 Task: Use GitHub's "Issues" to report and discuss project bugs.
Action: Mouse moved to (845, 52)
Screenshot: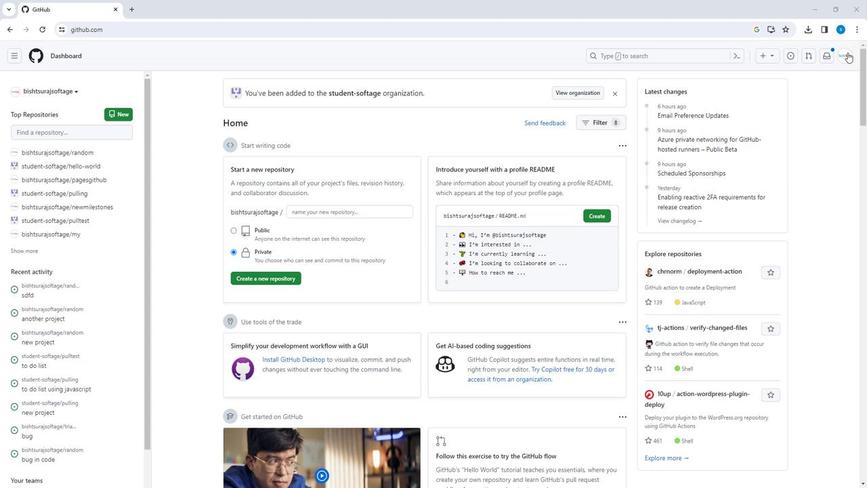 
Action: Mouse pressed left at (845, 52)
Screenshot: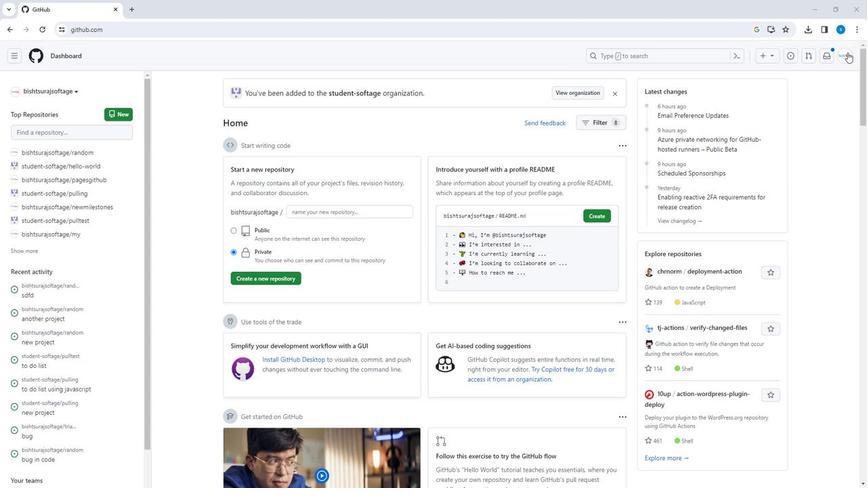 
Action: Mouse moved to (788, 126)
Screenshot: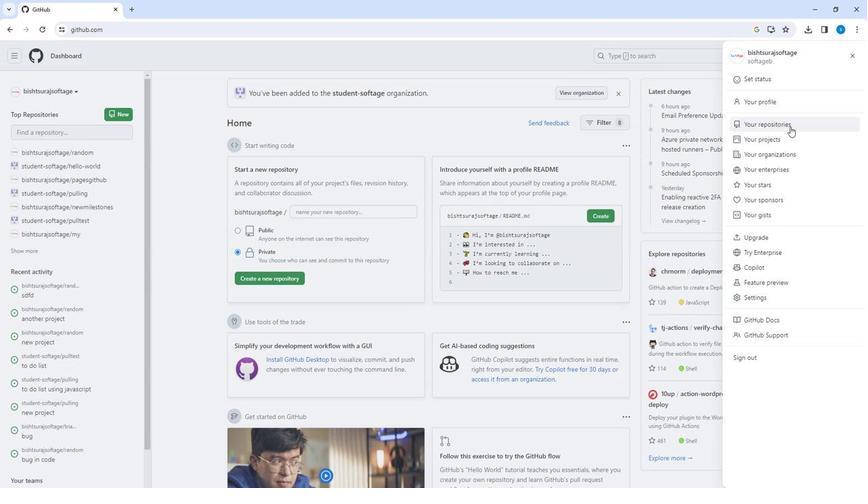
Action: Mouse pressed left at (788, 126)
Screenshot: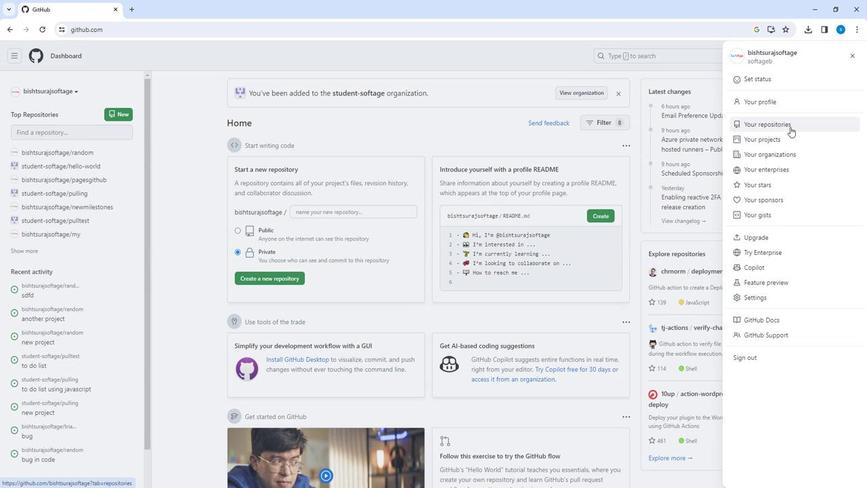 
Action: Mouse moved to (315, 310)
Screenshot: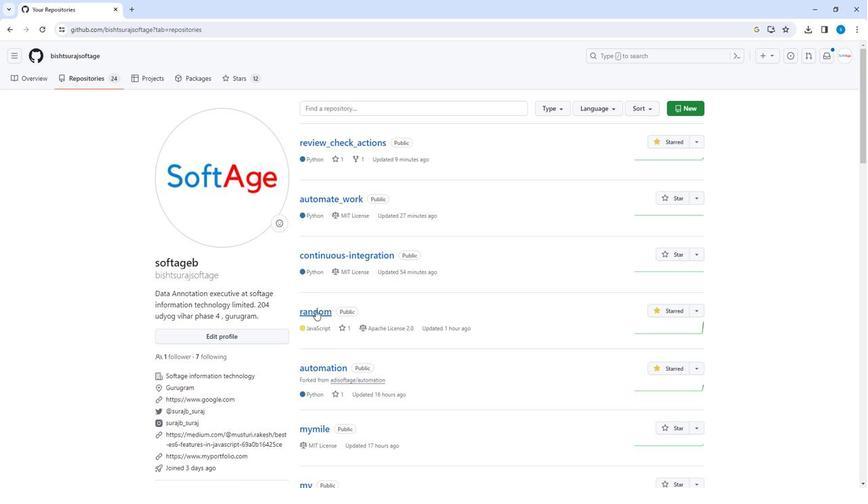 
Action: Mouse pressed left at (315, 310)
Screenshot: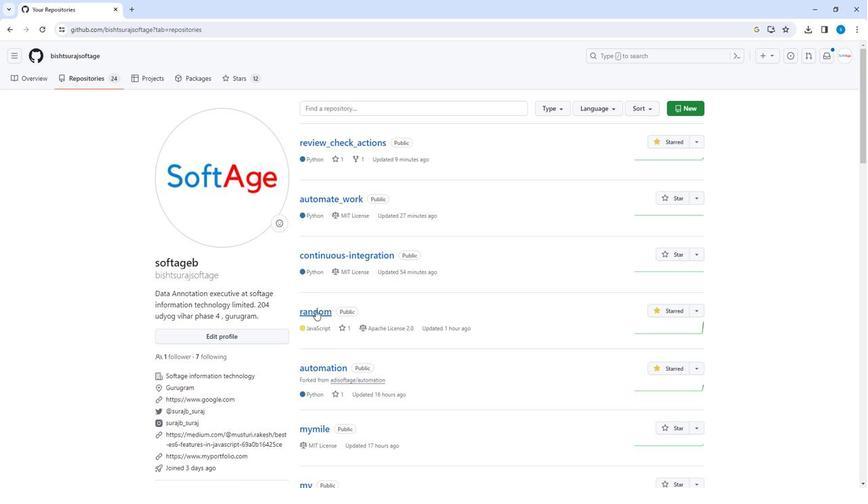 
Action: Mouse moved to (72, 79)
Screenshot: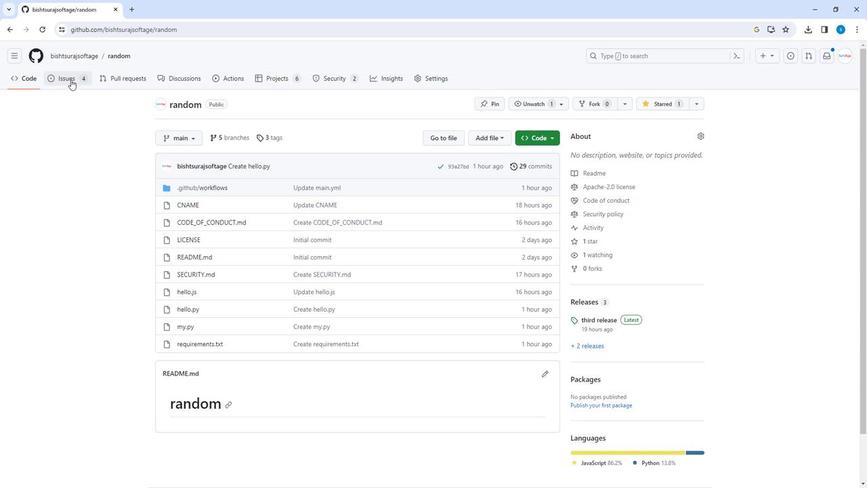 
Action: Mouse pressed left at (72, 79)
Screenshot: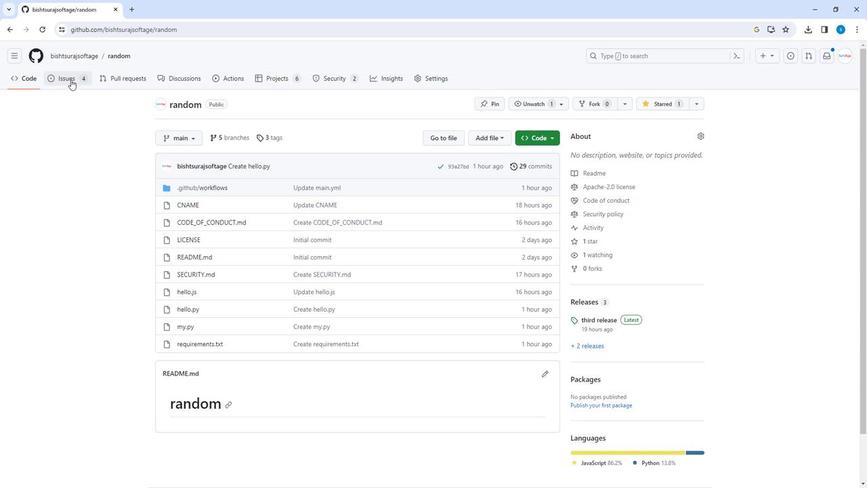 
Action: Mouse moved to (690, 168)
Screenshot: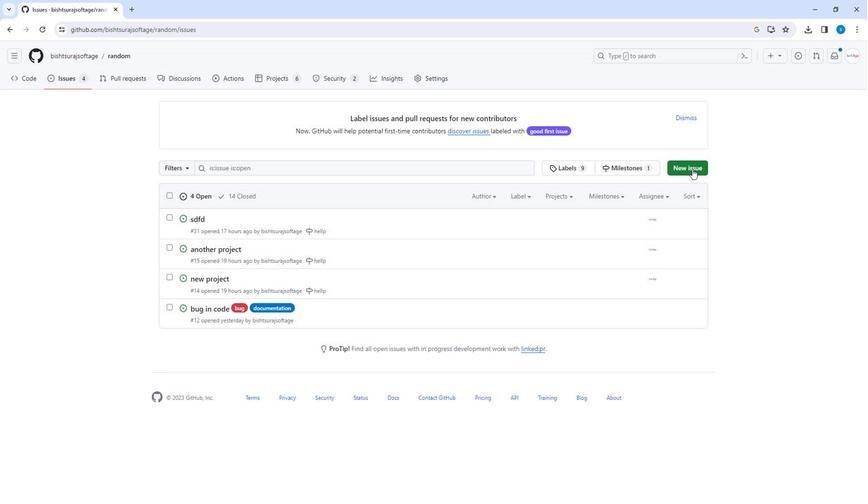 
Action: Mouse pressed left at (690, 168)
Screenshot: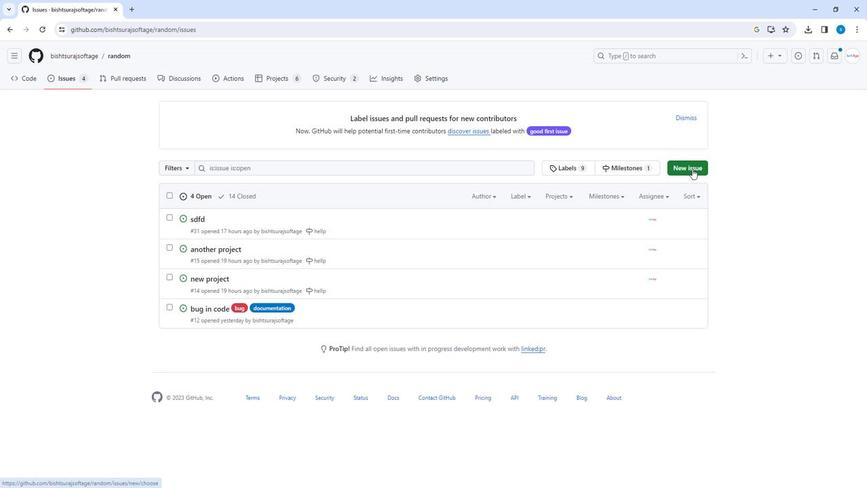 
Action: Mouse moved to (282, 207)
Screenshot: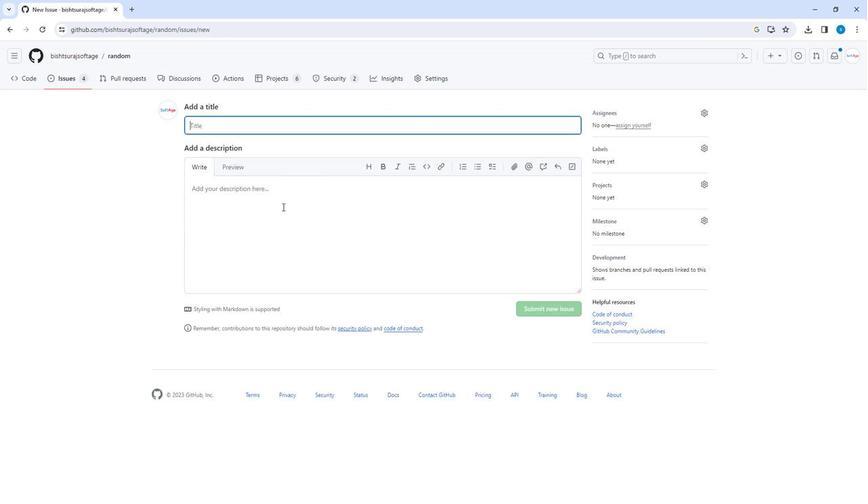 
Action: Key pressed javascript<Key.space>synra<Key.backspace><Key.backspace>taz<Key.backspace>x<Key.space>bug
Screenshot: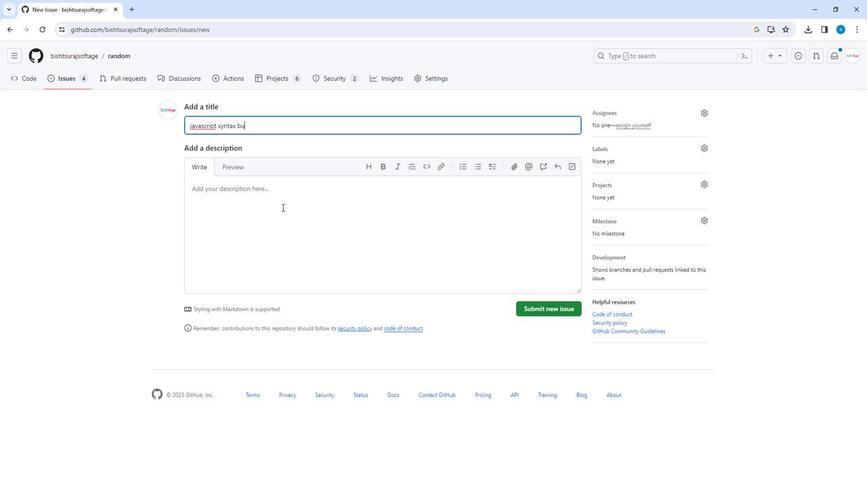 
Action: Mouse pressed left at (282, 207)
Screenshot: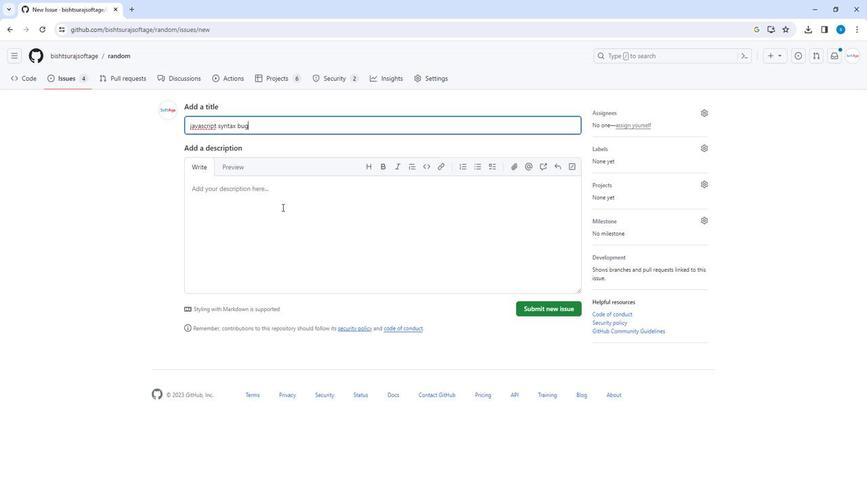
Action: Key pressed <Key.shift_r>There<Key.space>is<Key.space>a<Key.space>bu<Key.backspace><Key.backspace>e<Key.backspace>syntax<Key.space>error<Key.space>on<Key.space>line<Key.space>7<Key.space>of<Key.space>main<Key.space>app.js<Key.space>file<Key.space>t<Key.backspace>and<Key.space>there<Key.space>is<Key.space>also<Key.space>a<Key.space><Key.space><Key.backspace><Key.backspace><Key.backspace>unc<Key.backspace>nes<Key.backspace>cessary<Key.space>code<Key.space>ag<Key.backspace>fe<Key.backspace>rer<Key.backspace><Key.backspace><Key.backspace>ter<Key.space>line<Key.space>12.<Key.enter>
Screenshot: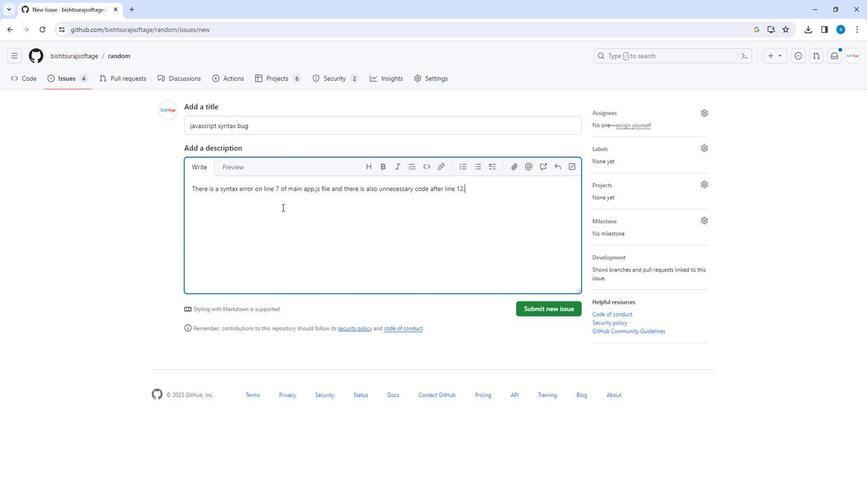 
Action: Mouse moved to (703, 150)
Screenshot: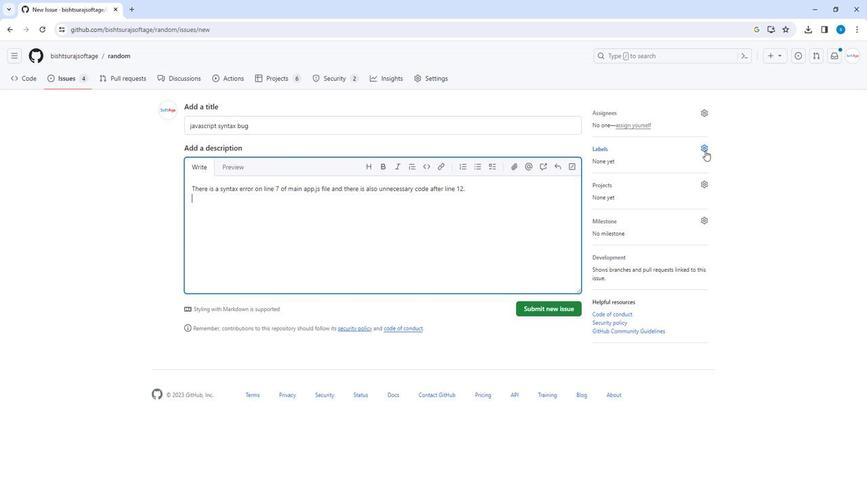 
Action: Mouse pressed left at (703, 150)
Screenshot: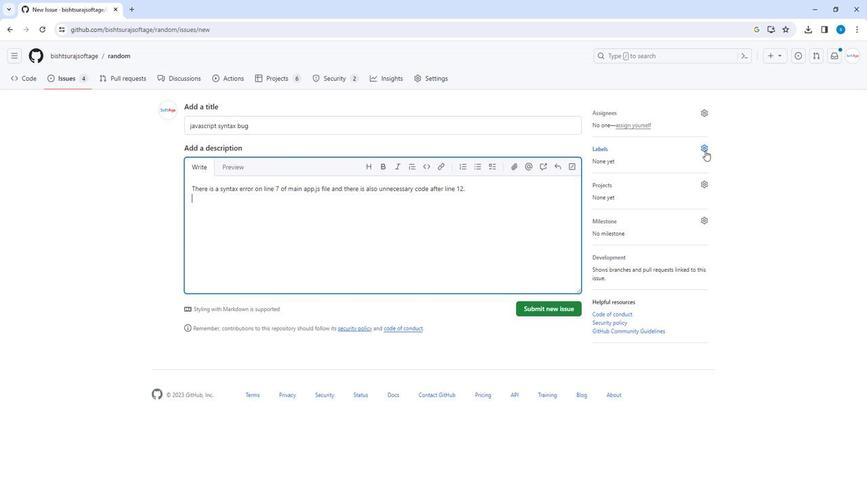 
Action: Mouse moved to (629, 202)
Screenshot: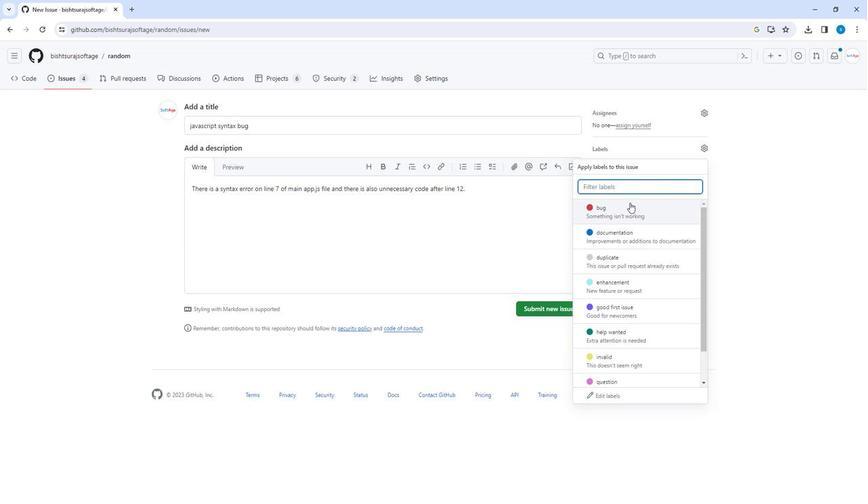 
Action: Mouse pressed left at (629, 202)
Screenshot: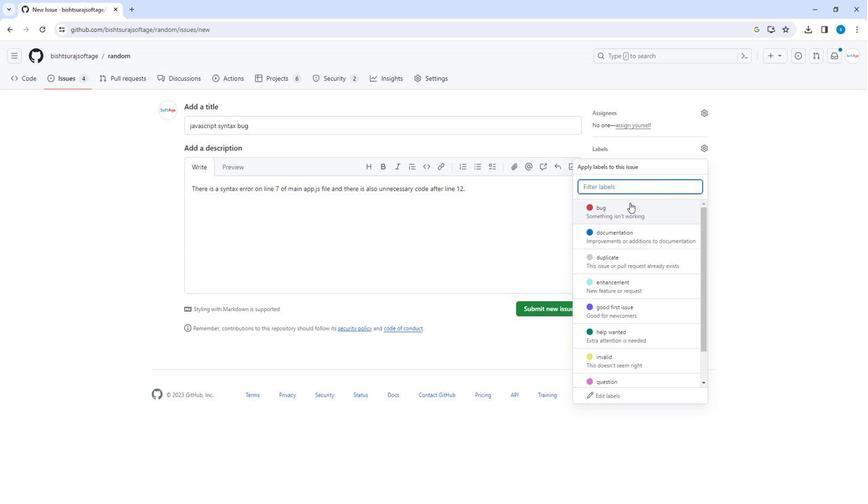 
Action: Mouse moved to (618, 260)
Screenshot: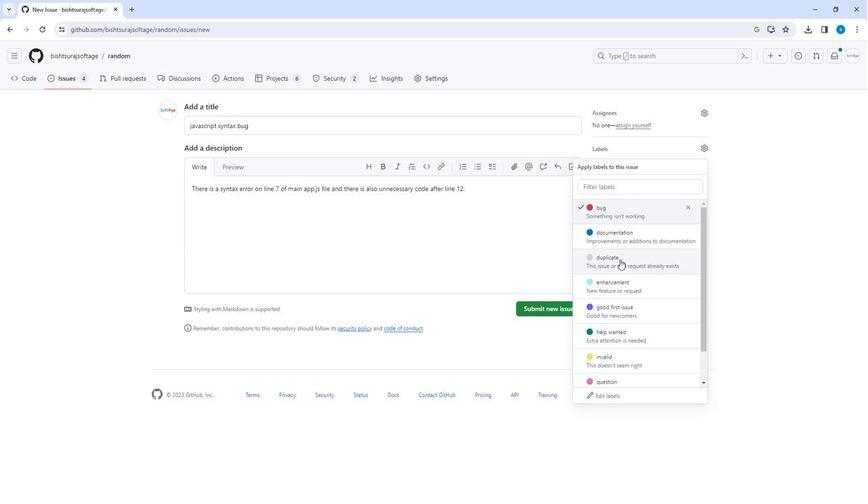 
Action: Mouse pressed left at (618, 260)
Screenshot: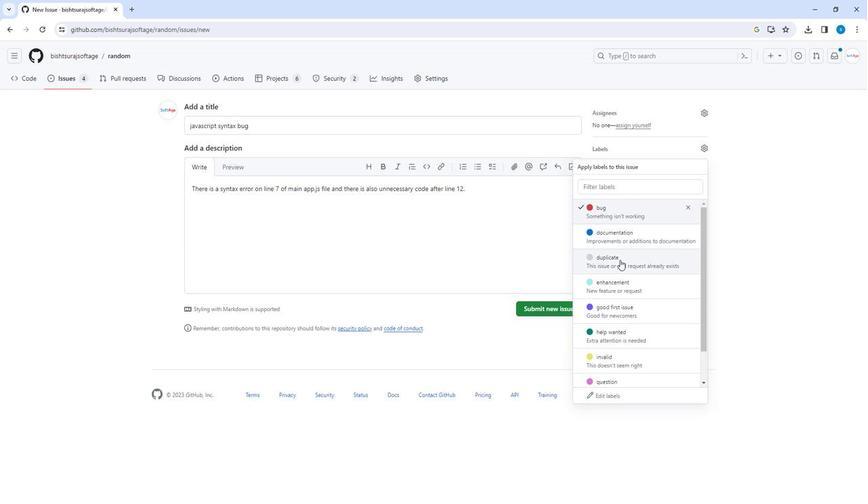 
Action: Mouse moved to (527, 243)
Screenshot: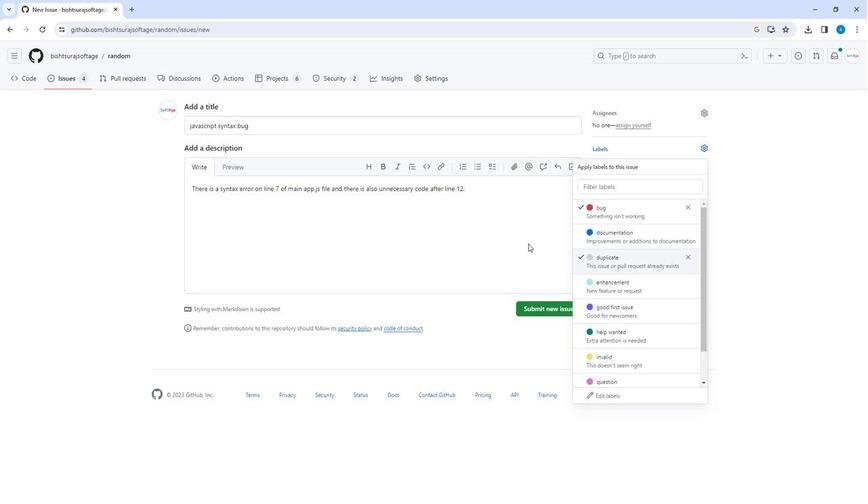 
Action: Mouse pressed left at (527, 243)
Screenshot: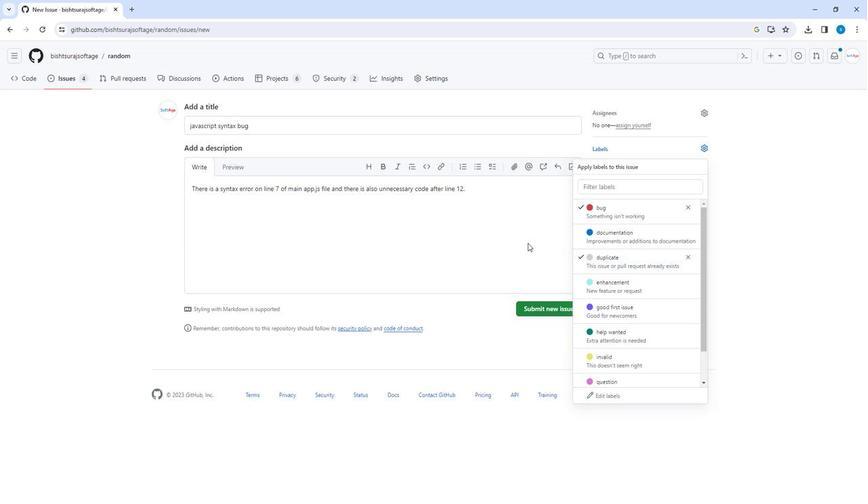 
Action: Mouse moved to (699, 225)
Screenshot: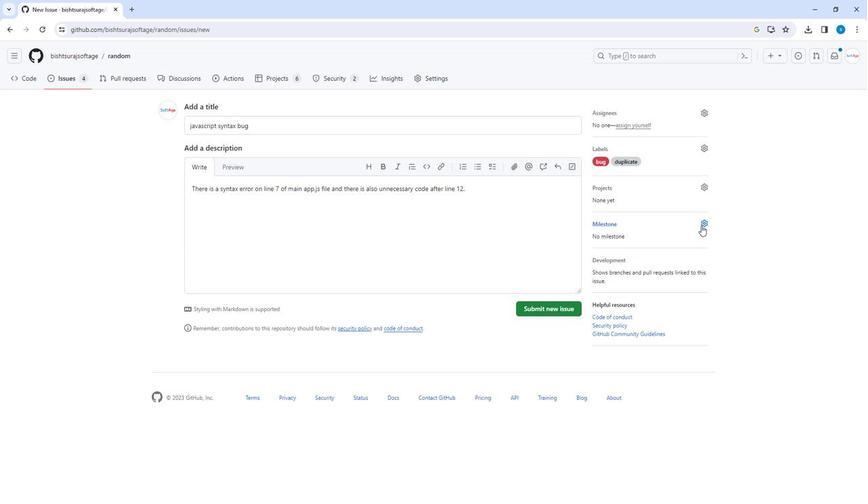 
Action: Mouse pressed left at (699, 225)
Screenshot: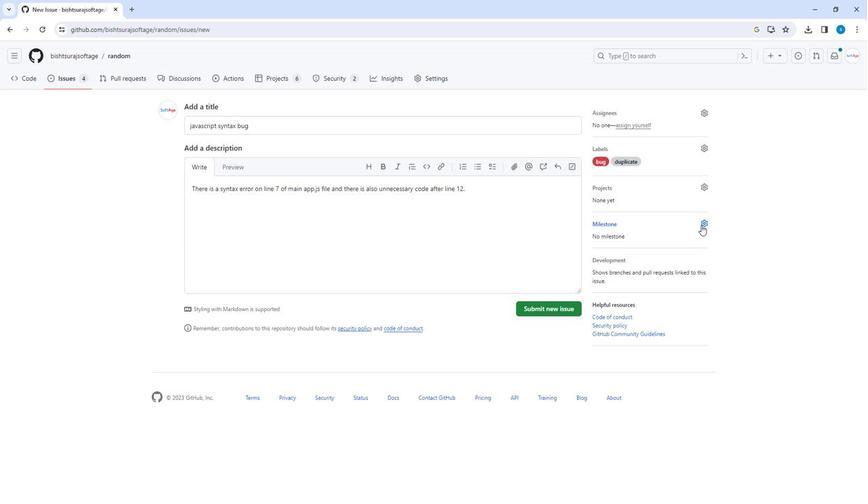 
Action: Mouse moved to (597, 295)
Screenshot: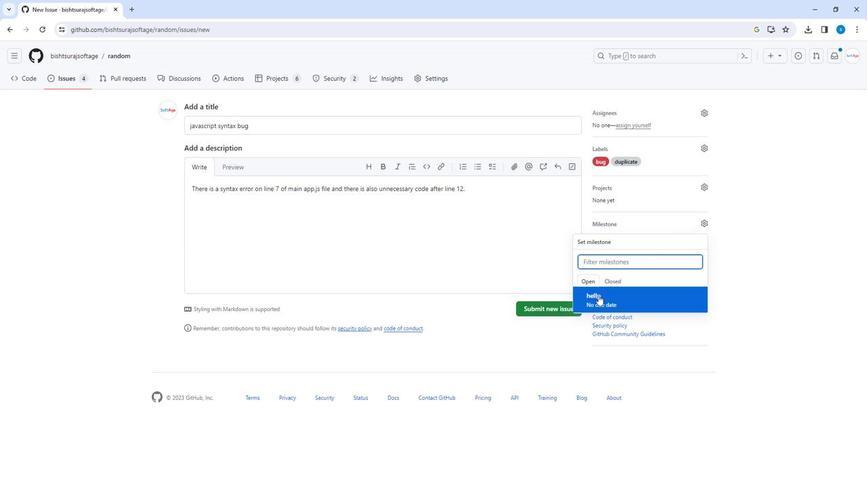 
Action: Mouse pressed left at (597, 295)
Screenshot: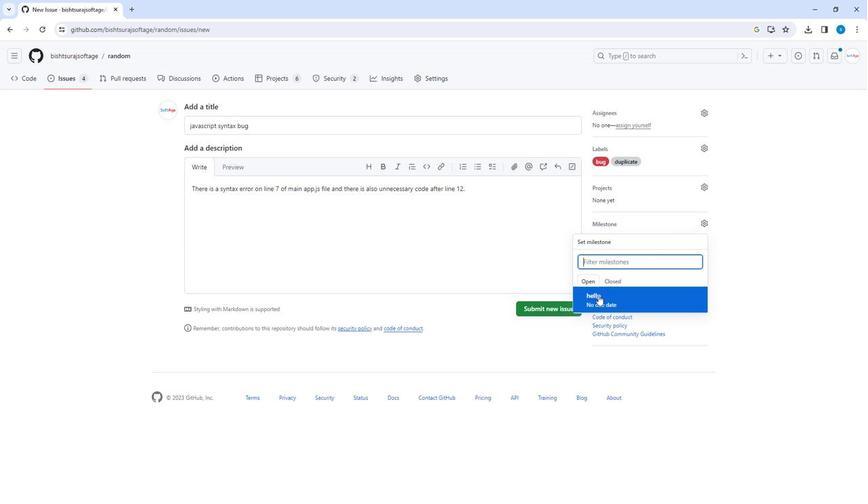 
Action: Mouse moved to (702, 185)
Screenshot: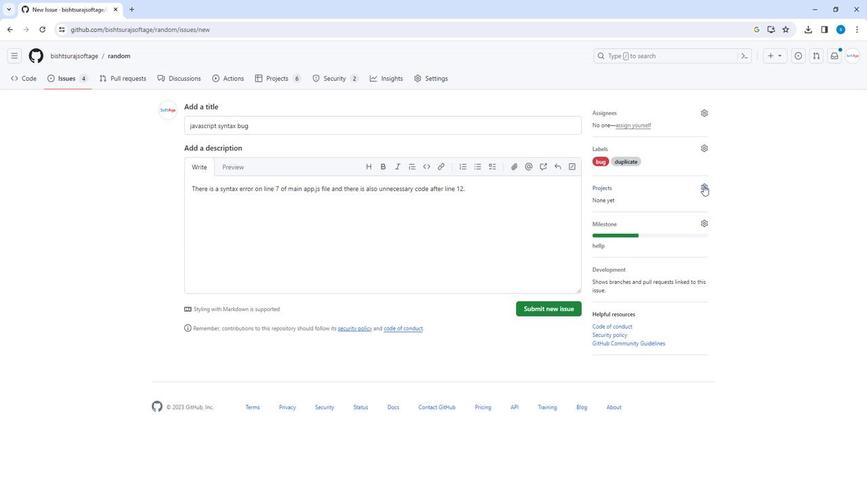
Action: Mouse pressed left at (702, 185)
Screenshot: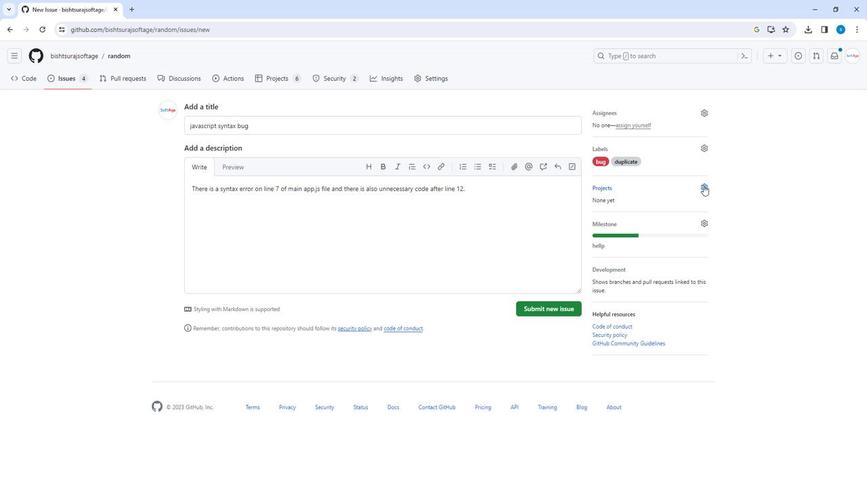 
Action: Mouse moved to (640, 258)
Screenshot: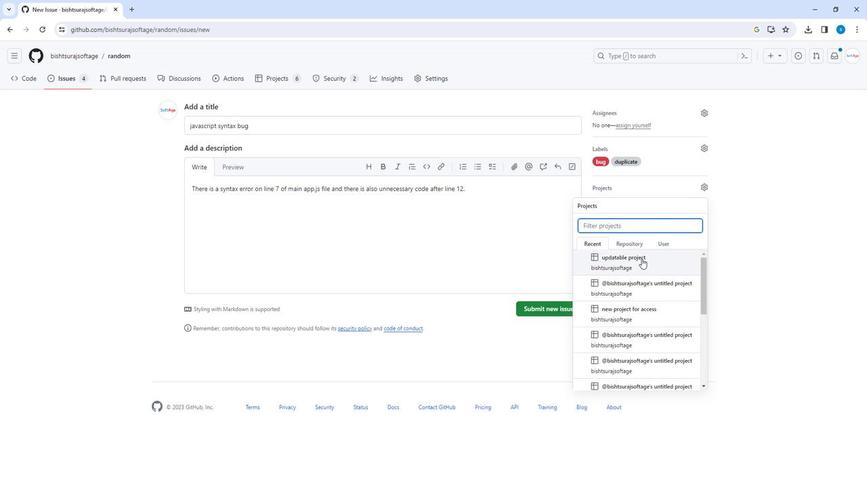 
Action: Mouse pressed left at (640, 258)
Screenshot: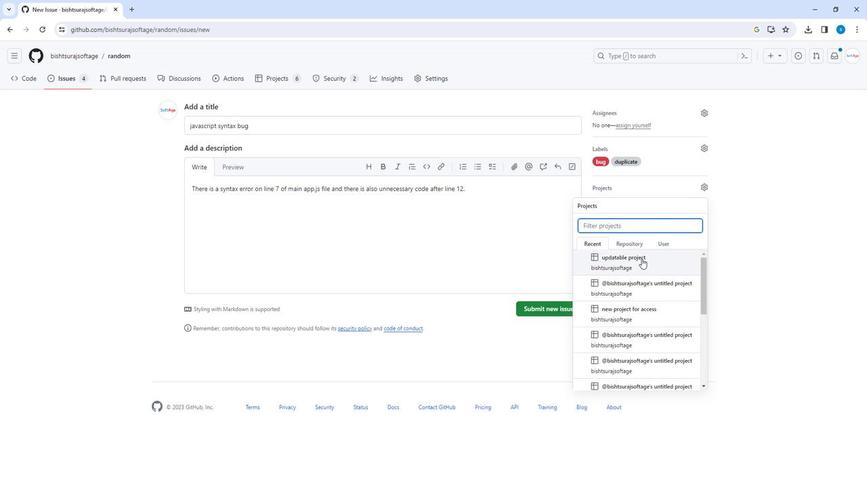 
Action: Mouse moved to (552, 228)
Screenshot: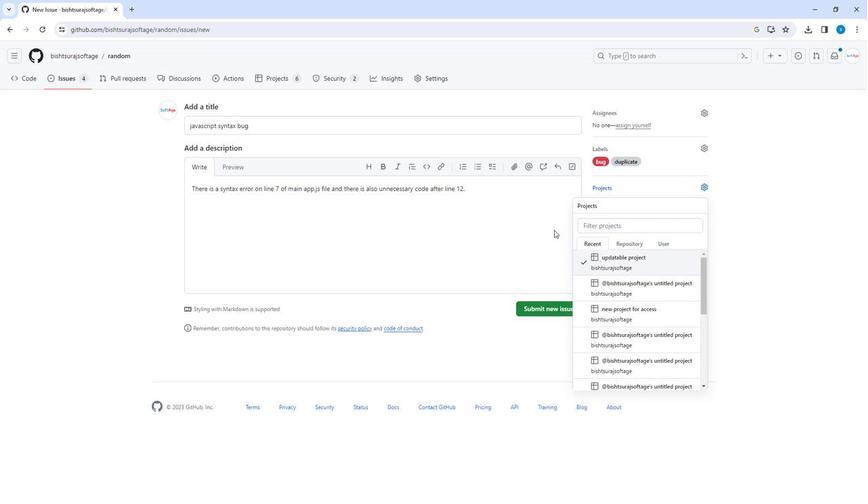 
Action: Mouse pressed left at (552, 228)
Screenshot: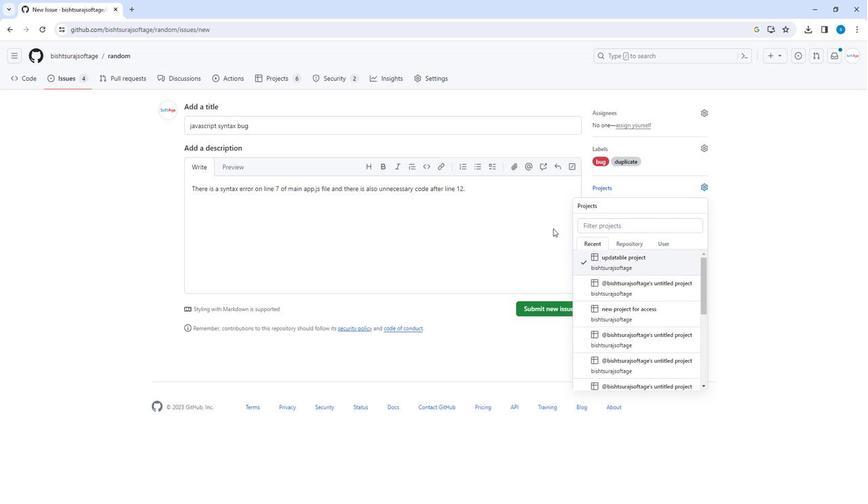 
Action: Mouse moved to (549, 307)
Screenshot: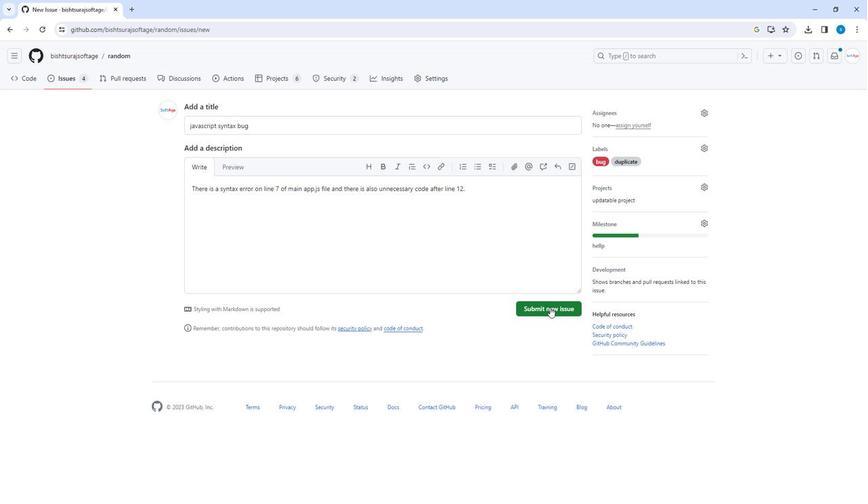 
Action: Mouse pressed left at (549, 307)
Screenshot: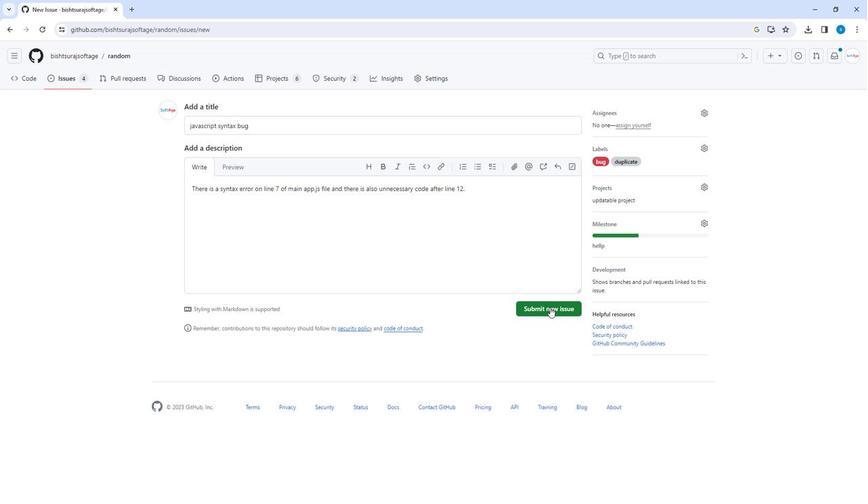 
Action: Mouse moved to (429, 256)
Screenshot: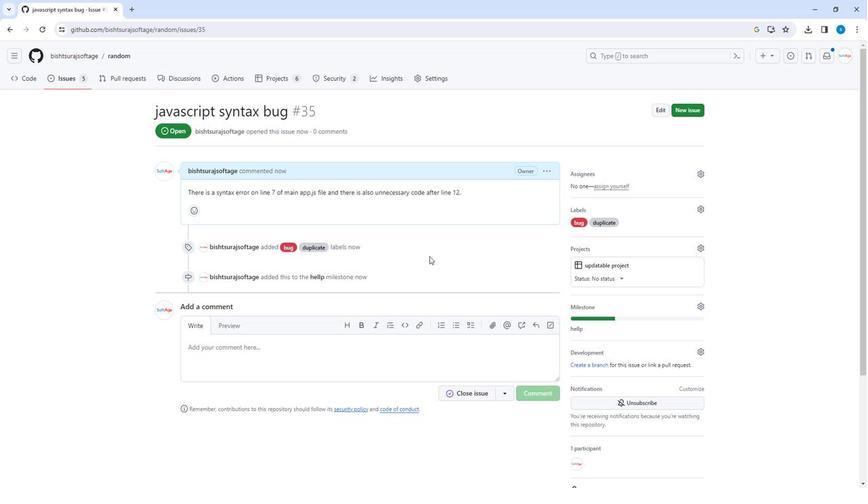 
Action: Mouse scrolled (429, 256) with delta (0, 0)
Screenshot: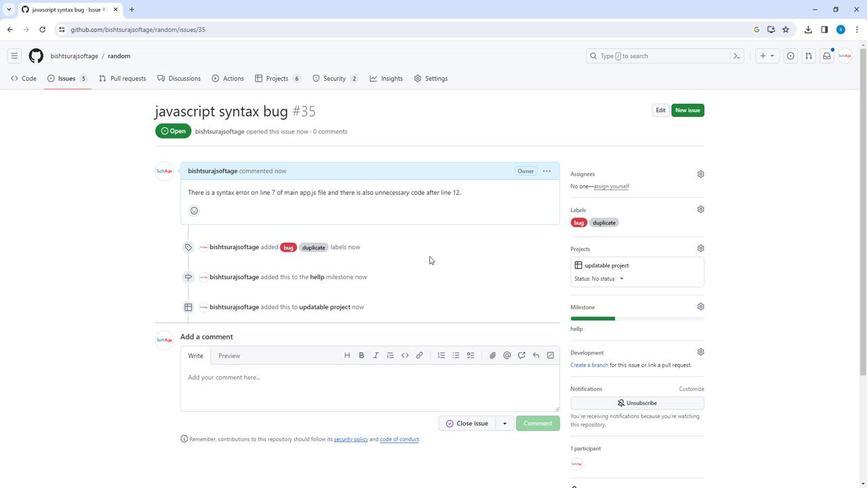 
Action: Mouse moved to (428, 254)
Screenshot: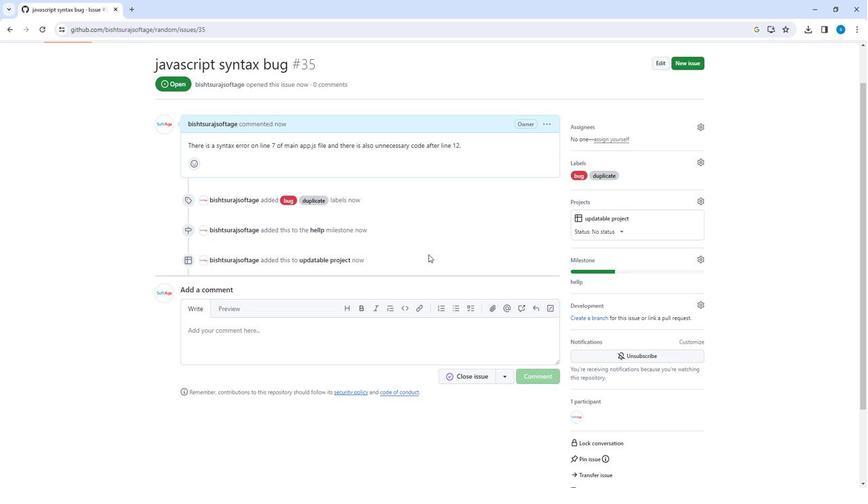 
Action: Mouse scrolled (428, 254) with delta (0, 0)
Screenshot: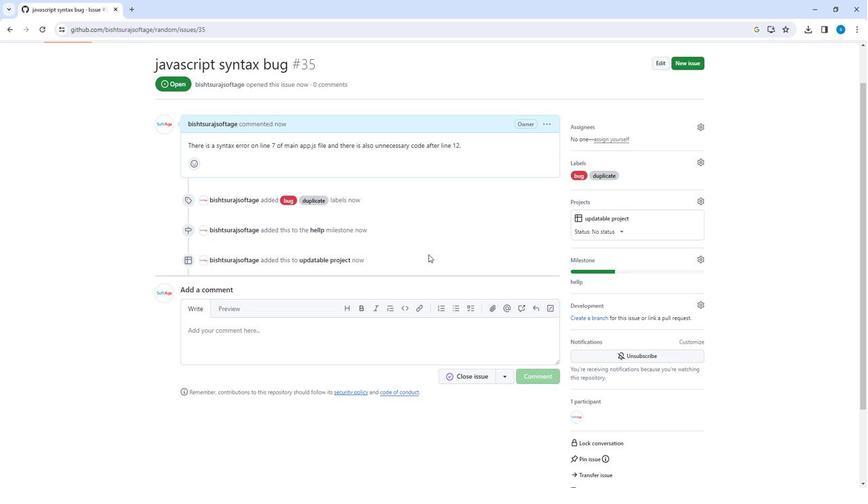 
Action: Mouse scrolled (428, 254) with delta (0, 0)
Screenshot: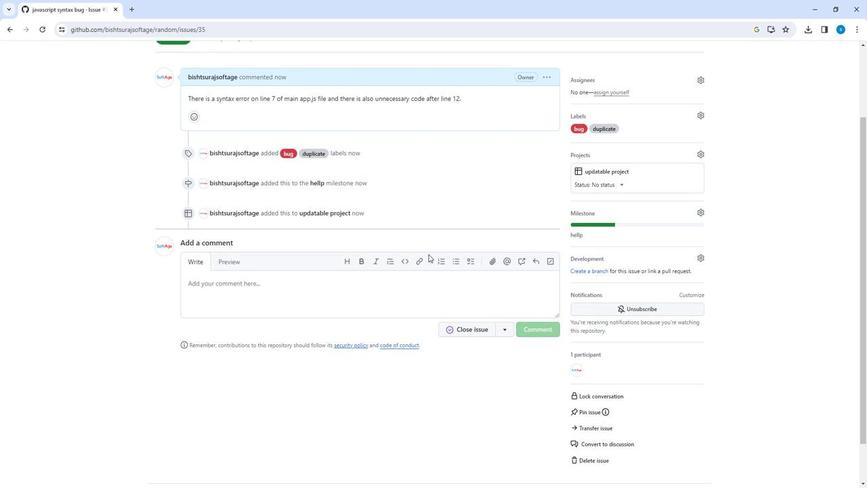 
Action: Mouse scrolled (428, 254) with delta (0, 0)
Screenshot: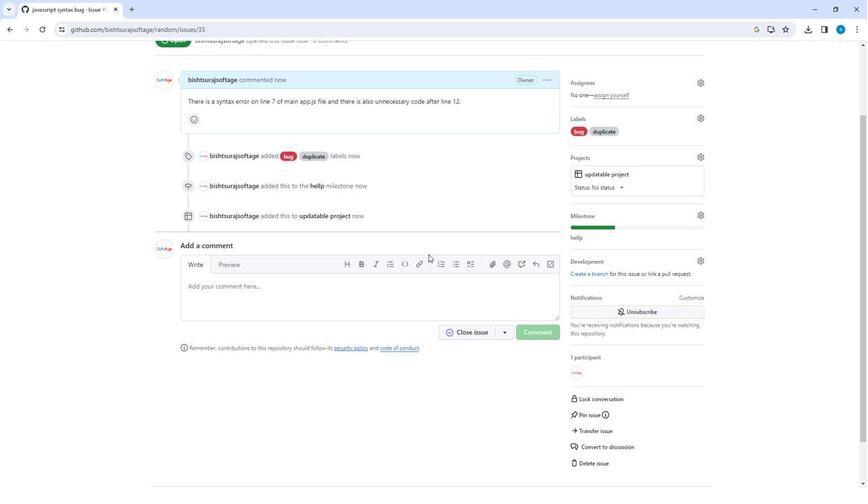 
Action: Mouse moved to (427, 256)
Screenshot: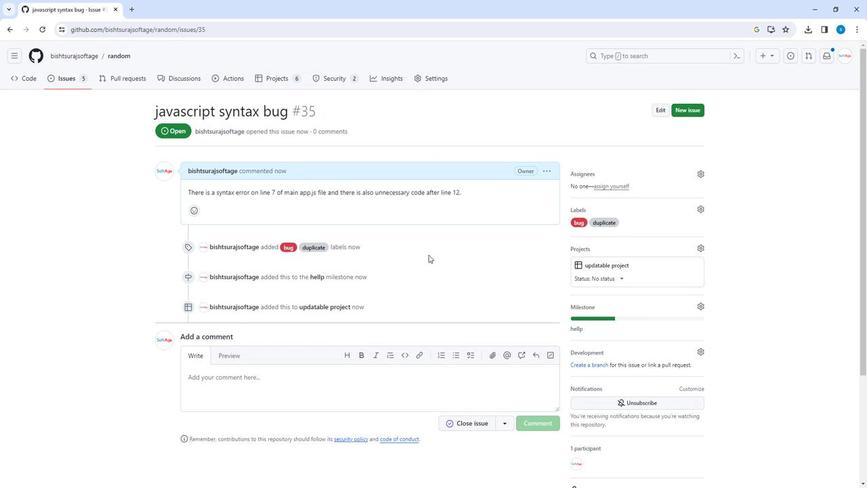 
Action: Mouse scrolled (427, 255) with delta (0, 0)
Screenshot: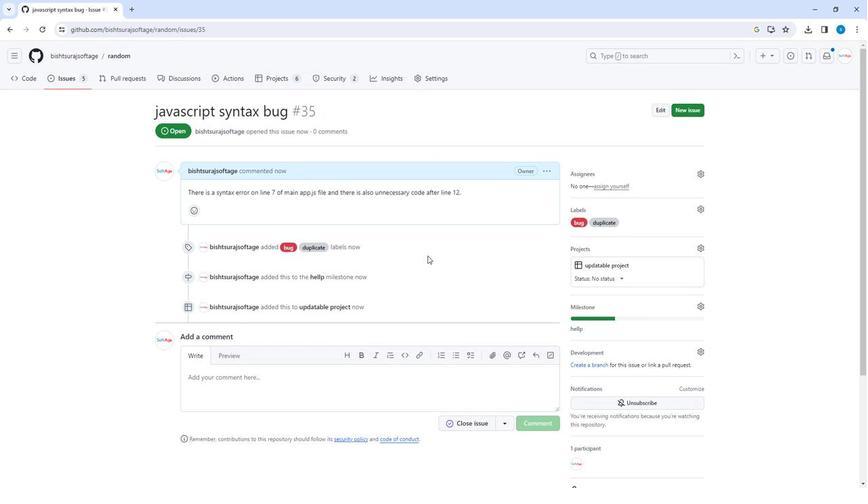 
Action: Mouse moved to (424, 256)
Screenshot: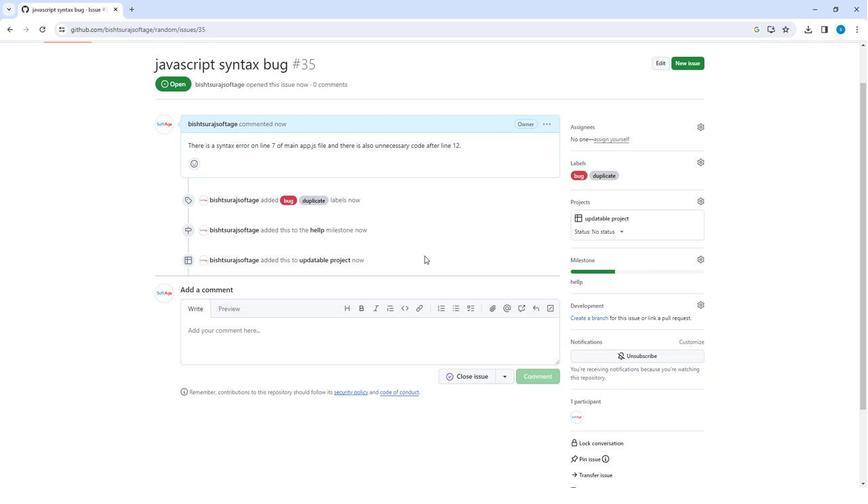 
Action: Mouse scrolled (424, 256) with delta (0, 0)
Screenshot: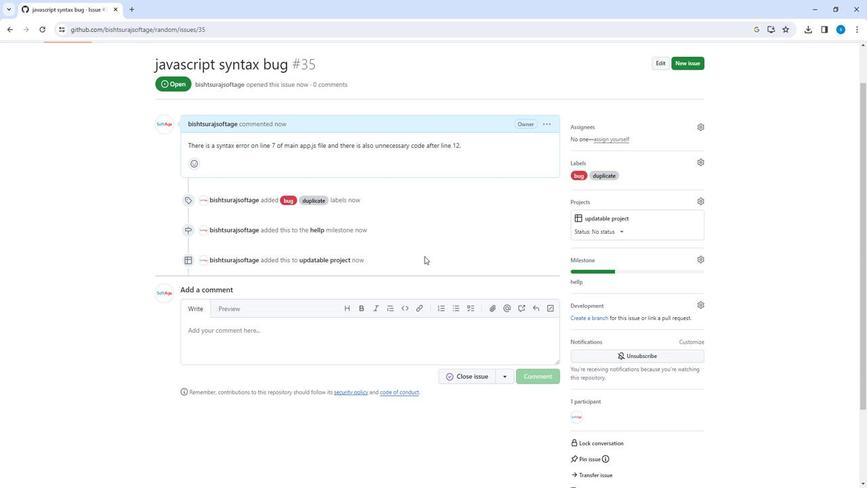 
Action: Mouse moved to (452, 246)
Screenshot: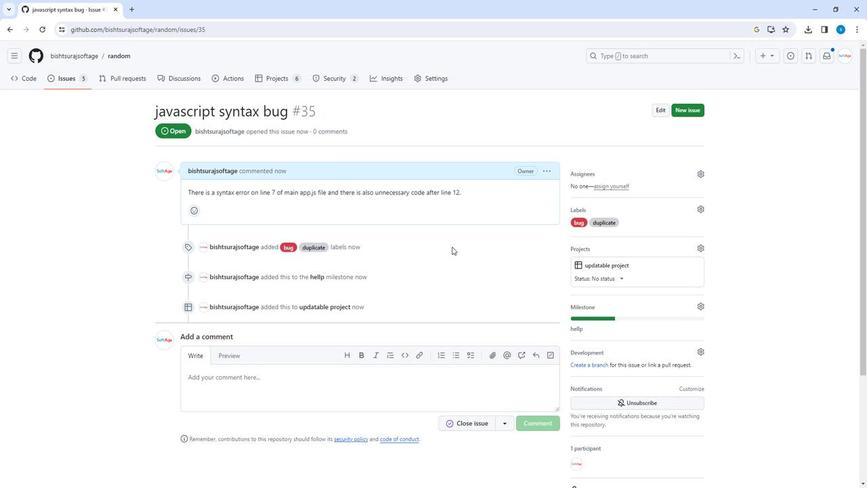 
Action: Mouse scrolled (452, 246) with delta (0, 0)
Screenshot: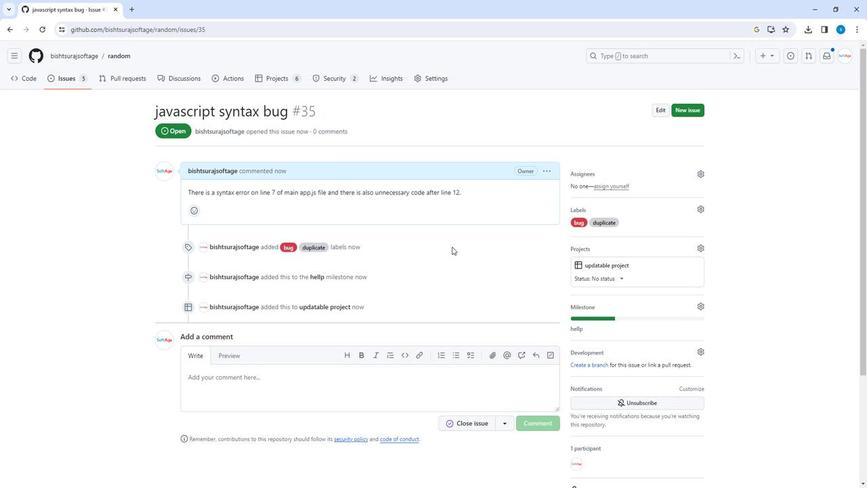 
Action: Mouse moved to (449, 352)
Screenshot: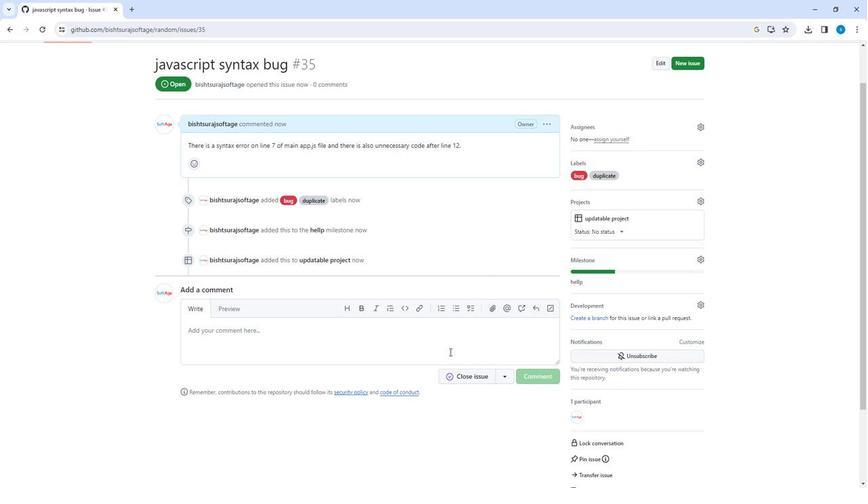 
Action: Mouse pressed left at (449, 352)
Screenshot: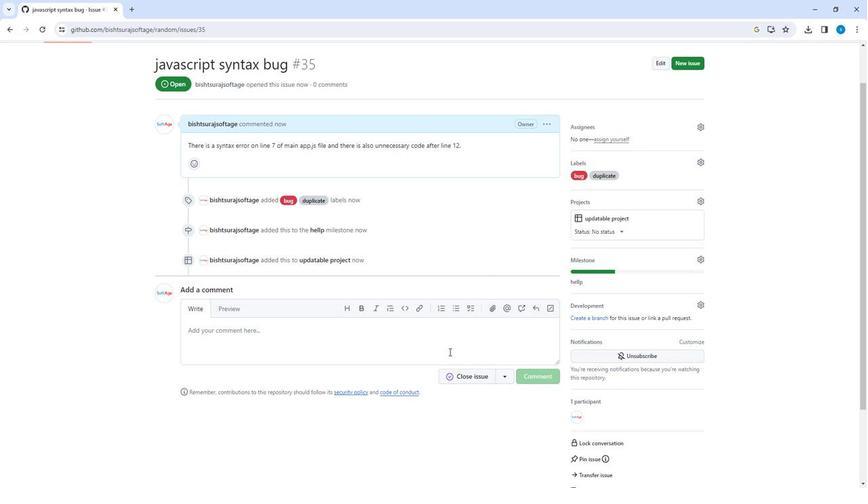 
Action: Key pressed <Key.shift_r>There<Key.space>os<Key.space><Key.backspace><Key.backspace><Key.backspace>is<Key.space>error<Key.space>in<Key.space>code<Key.space>of<Key.space>index<Key.space>fol<Key.backspace><Key.backspace>ile.
Screenshot: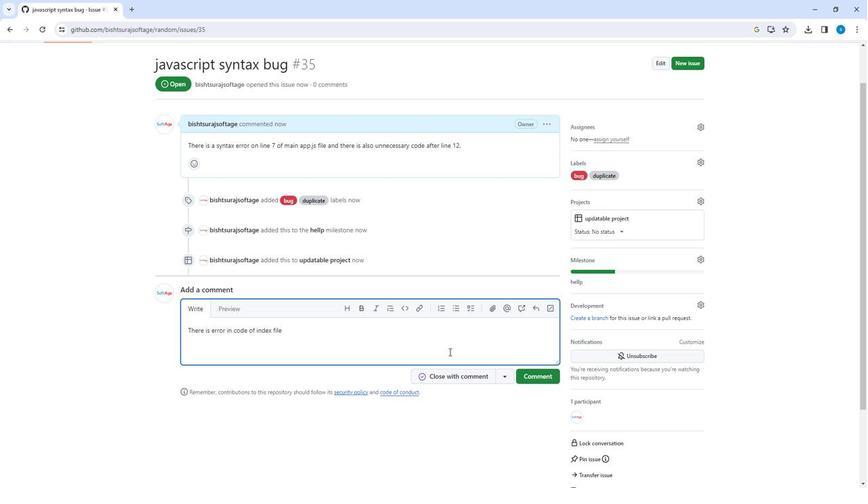 
Action: Mouse moved to (528, 377)
Screenshot: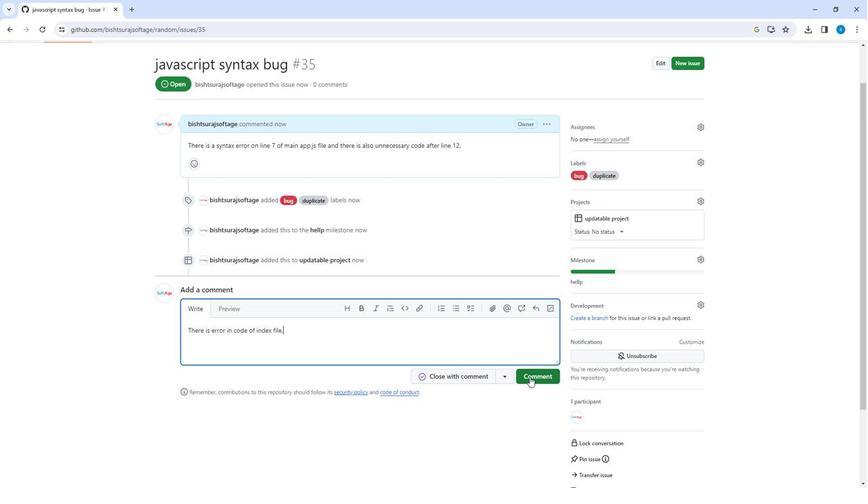 
Action: Mouse pressed left at (528, 377)
Screenshot: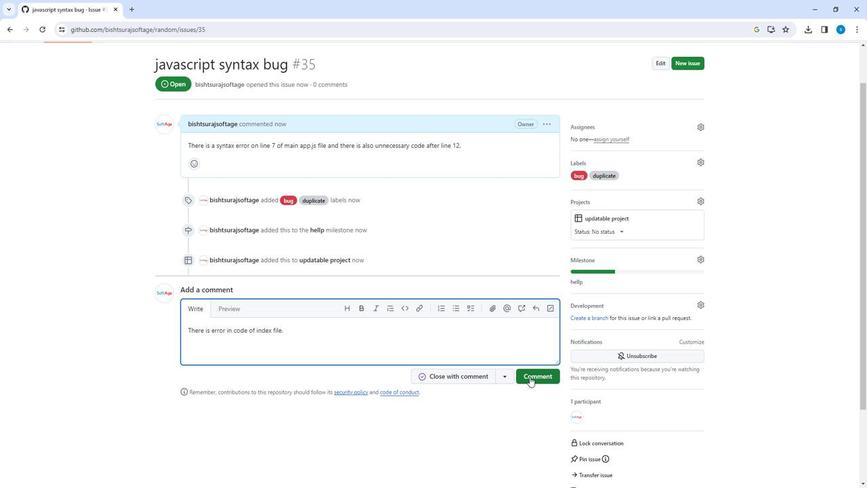 
Action: Mouse moved to (357, 359)
Screenshot: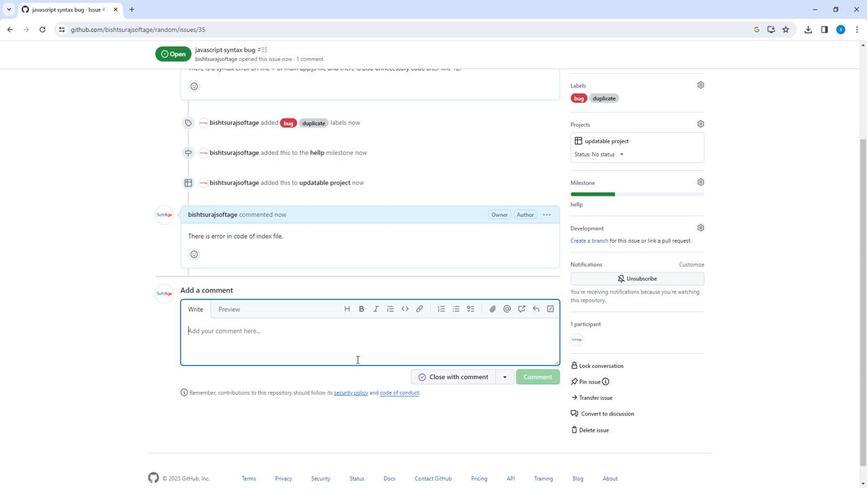 
Action: Mouse scrolled (357, 360) with delta (0, 0)
Screenshot: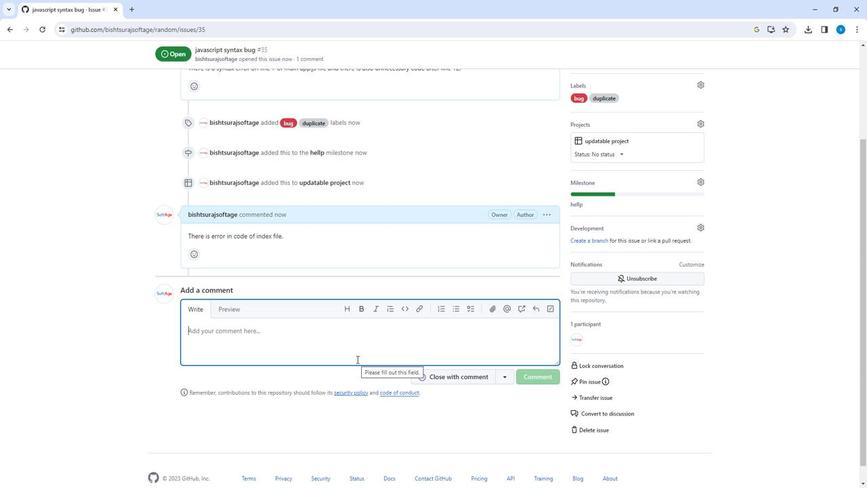 
Action: Mouse scrolled (357, 360) with delta (0, 0)
Screenshot: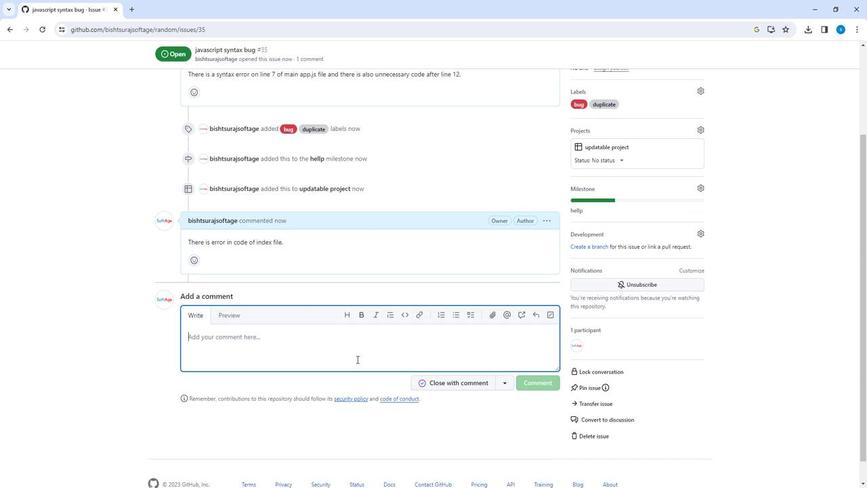 
Action: Mouse moved to (357, 352)
Screenshot: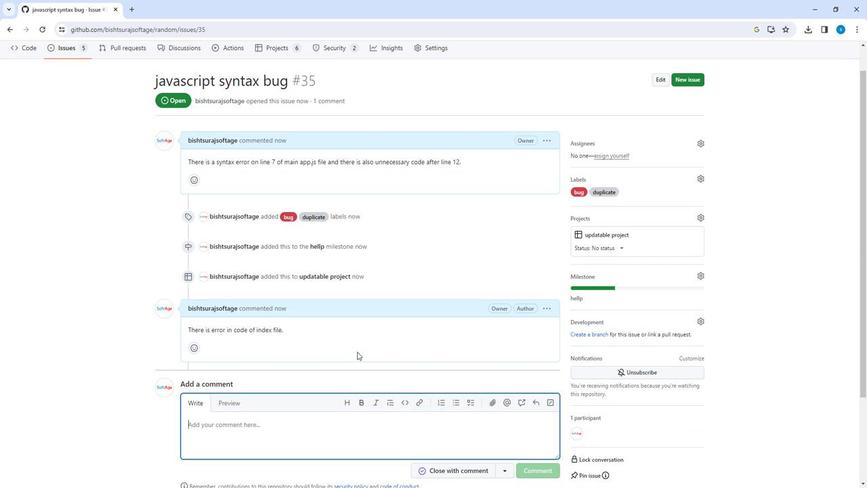 
Action: Mouse scrolled (357, 351) with delta (0, 0)
Screenshot: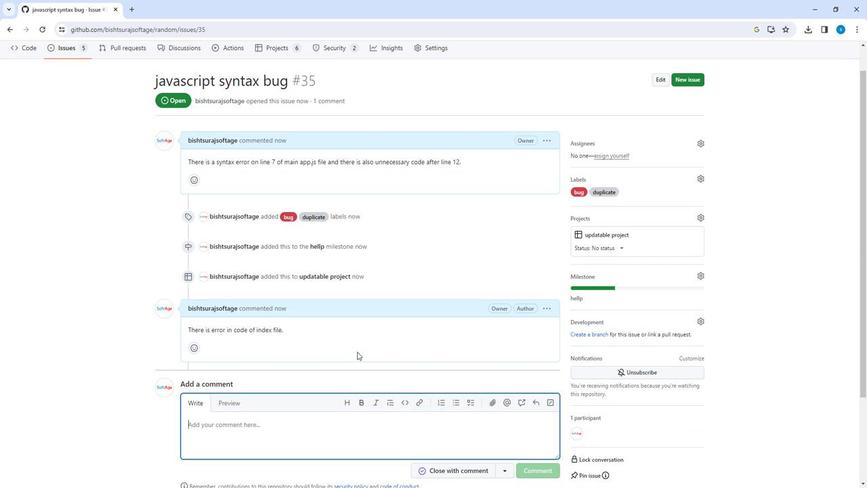 
Action: Mouse moved to (280, 381)
Screenshot: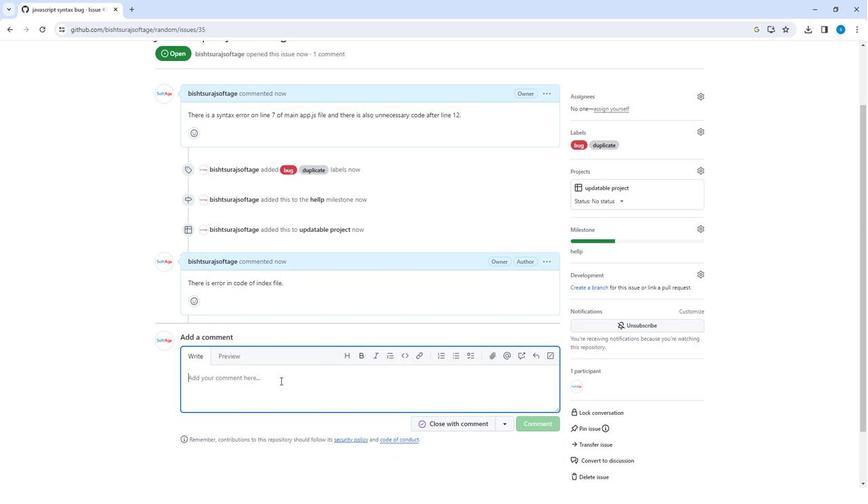
Action: Mouse pressed left at (280, 381)
Screenshot: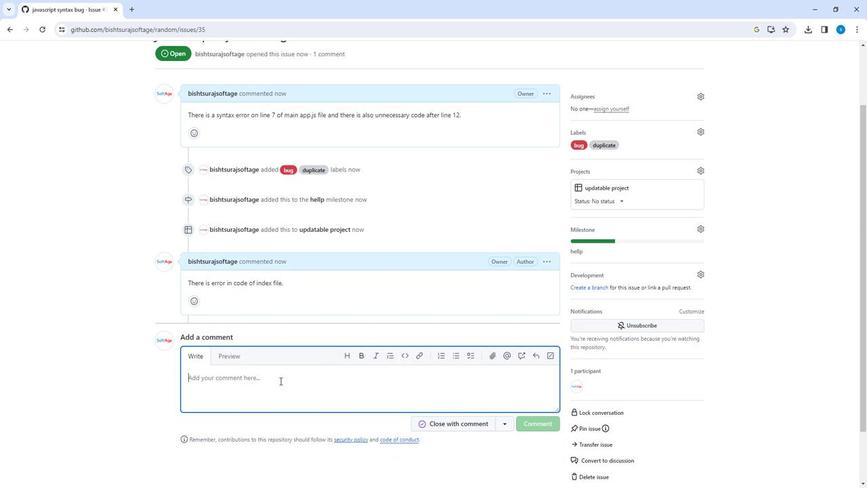 
Action: Key pressed <Key.shift_r>Pla<Key.backspace>ease<Key.space>resolve<Key.space>the<Key.space>error<Key.space>as<Key.space>son<Key.backspace>on<Key.space>as<Key.space>possible.
Screenshot: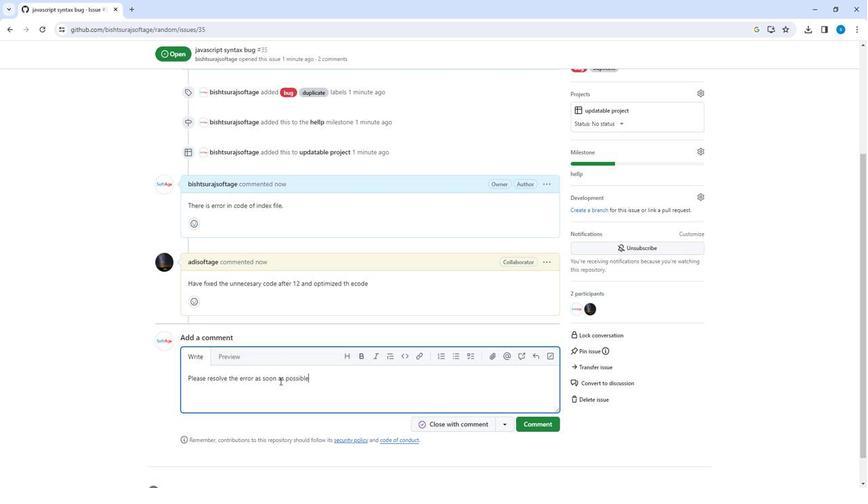 
Action: Mouse moved to (541, 262)
Screenshot: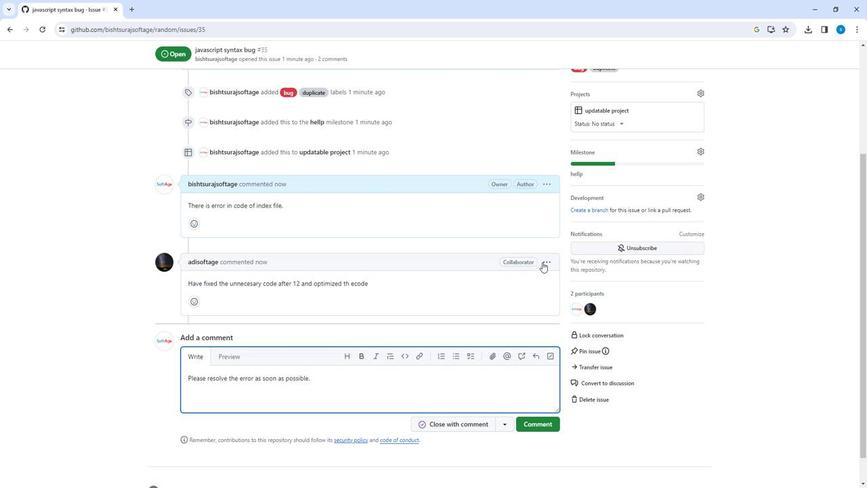 
Action: Mouse pressed left at (541, 262)
Screenshot: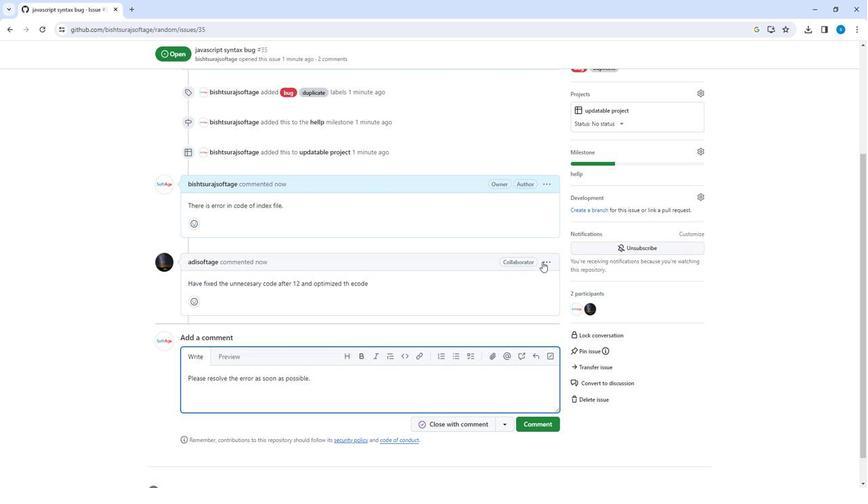 
Action: Mouse moved to (521, 286)
Screenshot: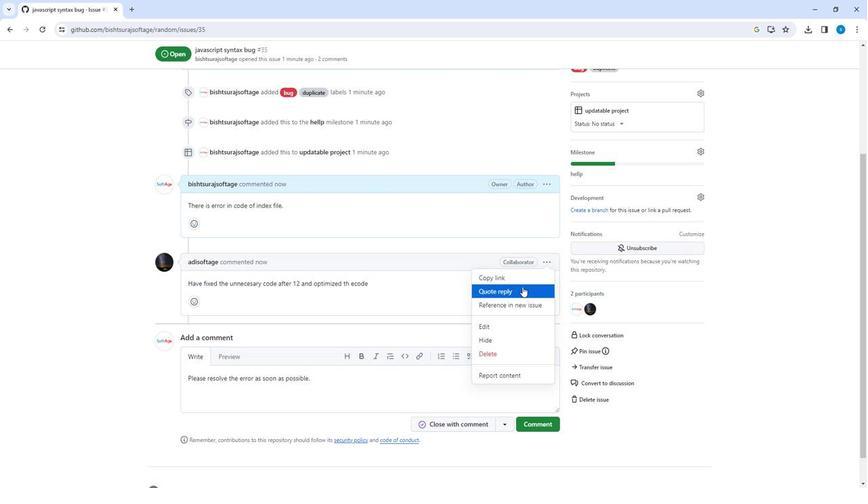 
Action: Mouse pressed left at (521, 286)
Screenshot: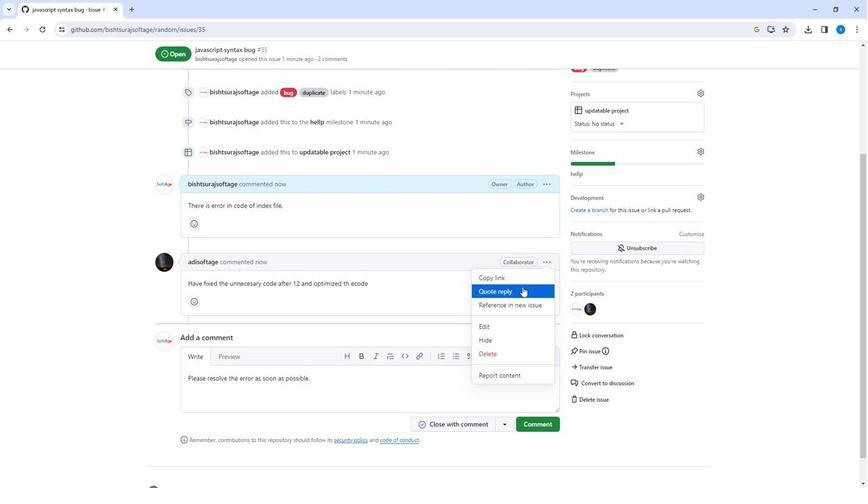 
Action: Mouse moved to (547, 260)
Screenshot: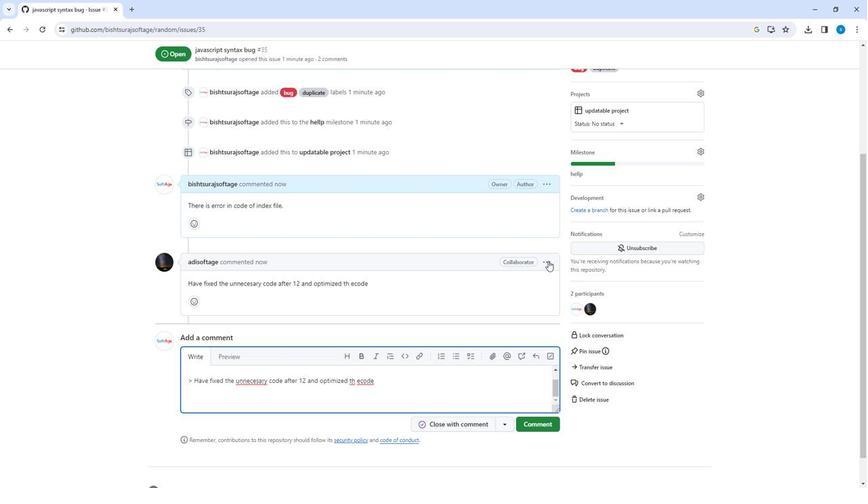 
Action: Mouse pressed left at (547, 260)
Screenshot: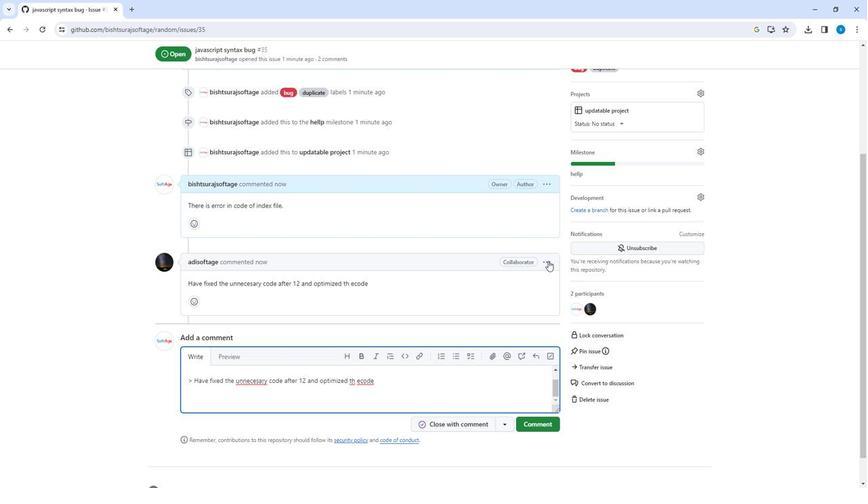 
Action: Mouse moved to (530, 295)
Screenshot: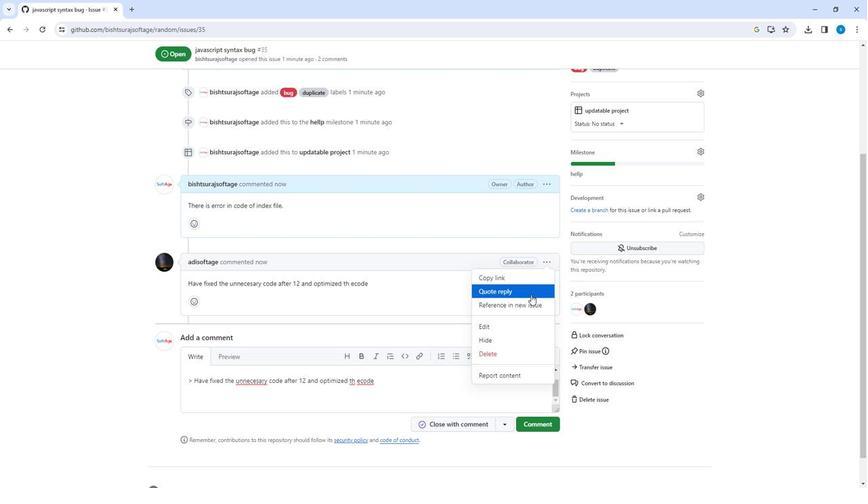 
Action: Mouse pressed left at (530, 295)
Screenshot: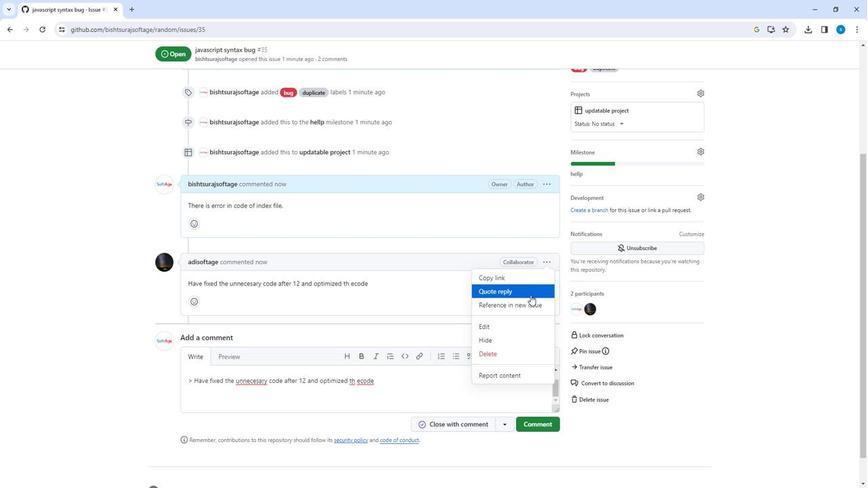 
Action: Mouse moved to (541, 262)
Screenshot: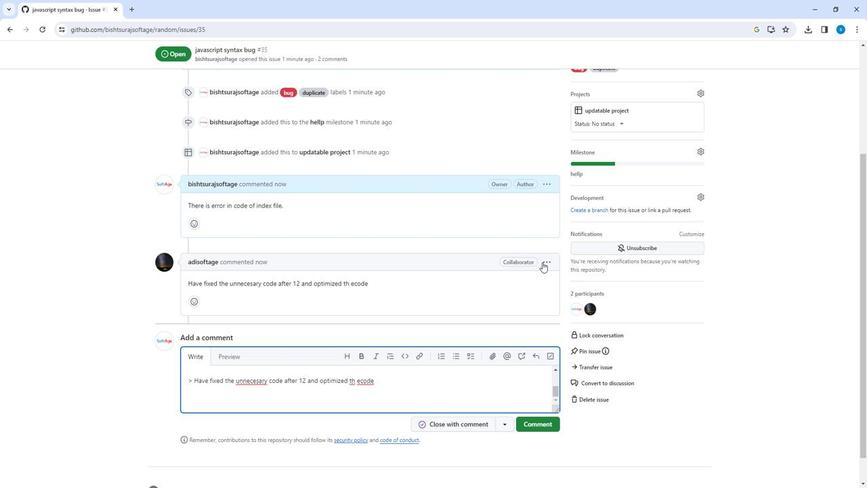 
Action: Mouse pressed left at (541, 262)
Screenshot: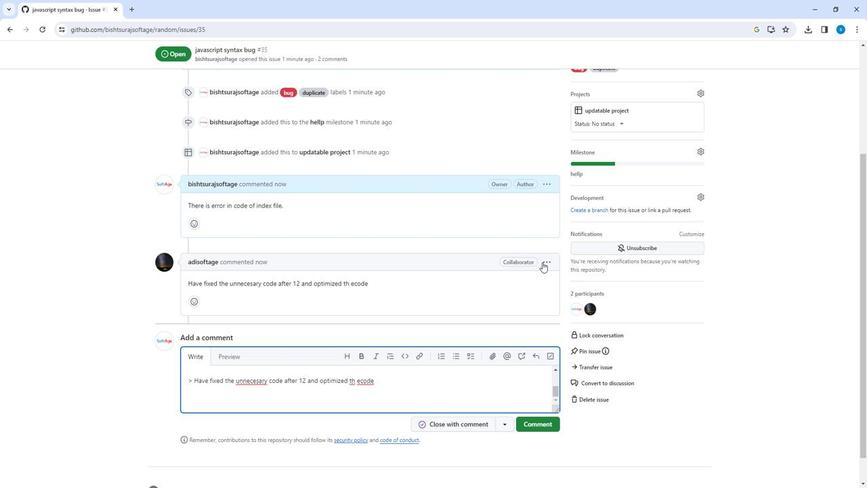 
Action: Mouse moved to (522, 286)
Screenshot: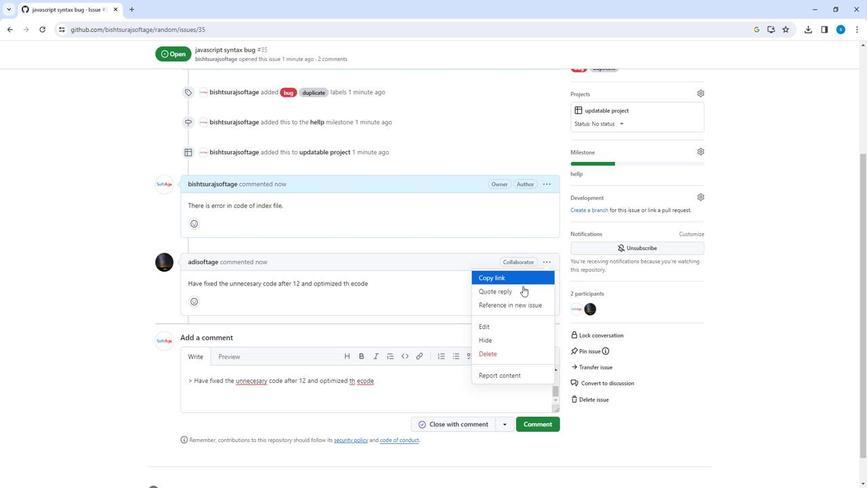 
Action: Mouse pressed left at (522, 286)
Screenshot: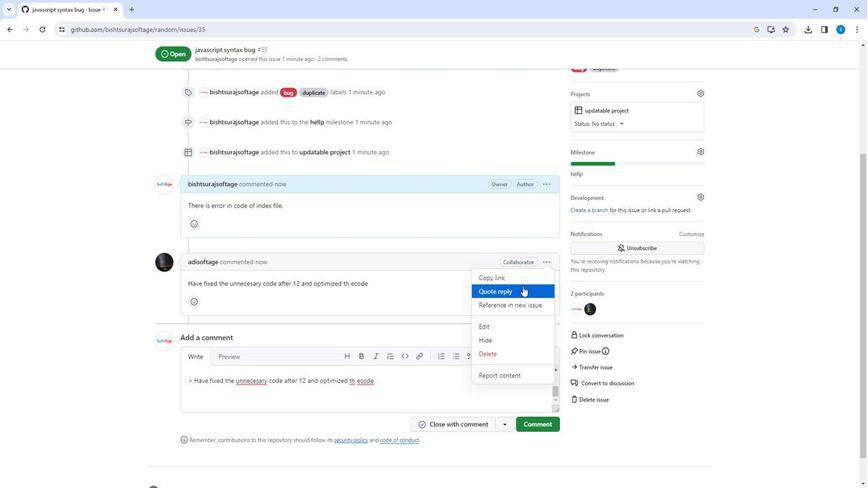 
Action: Mouse moved to (339, 387)
Screenshot: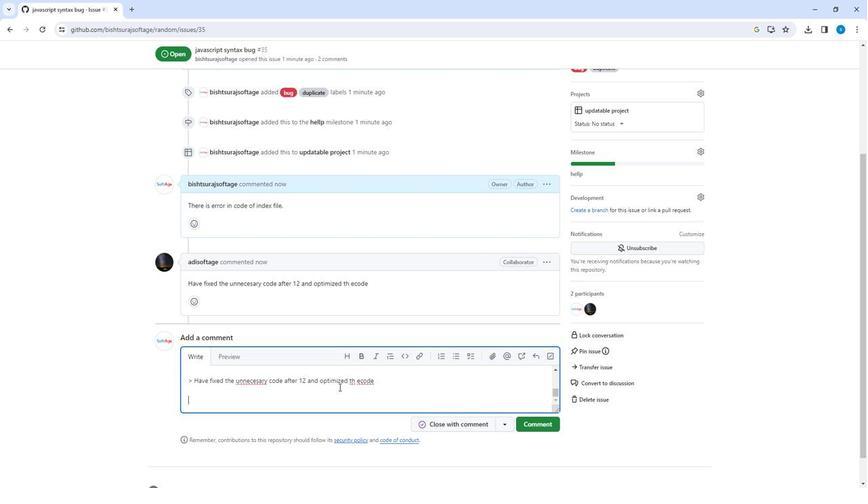 
Action: Key pressed wee<Key.backspace>l<Key.space><Key.backspace>l<Key.space>please<Key.space>resolve<Key.space>the<Key.space>issue<Key.space>as<Key.space>a<Key.backspace>soon<Key.space>as<Key.space>possub<Key.backspace><Key.backspace>ible
Screenshot: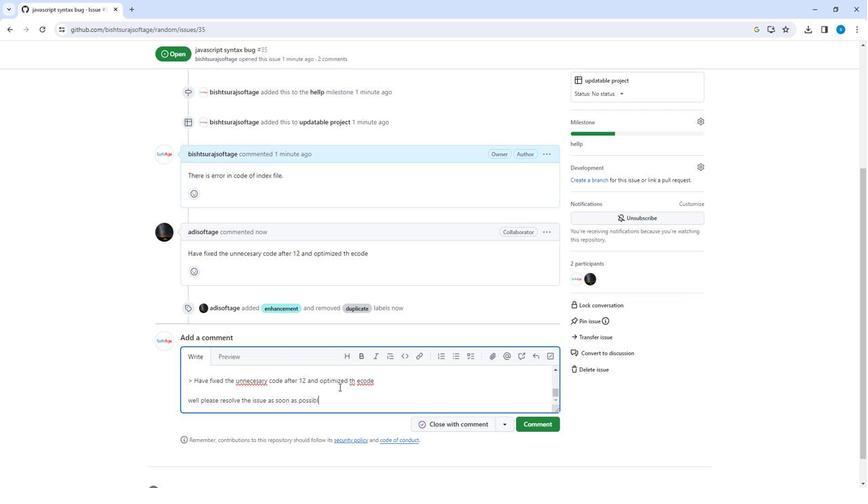 
Action: Mouse moved to (536, 425)
Screenshot: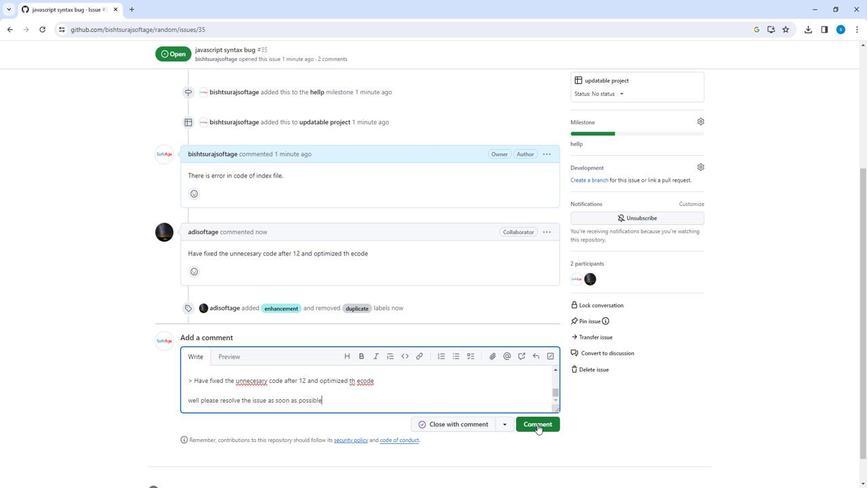 
Action: Mouse pressed left at (536, 425)
Screenshot: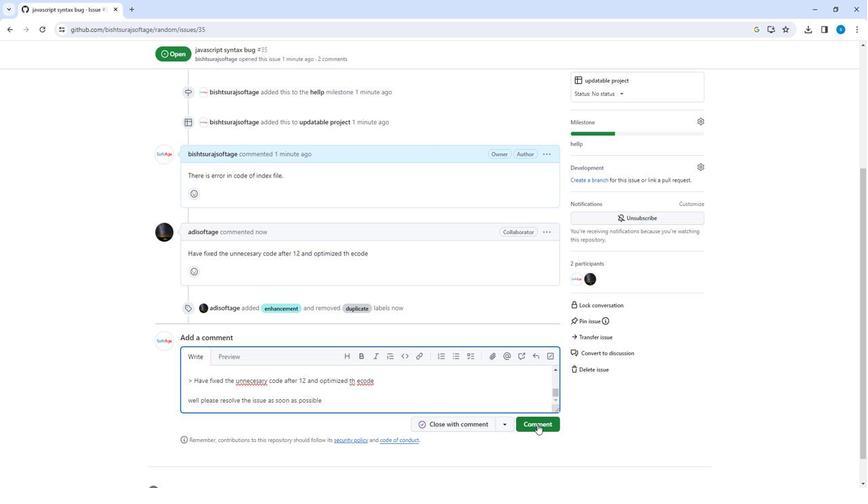 
Action: Mouse moved to (465, 438)
Screenshot: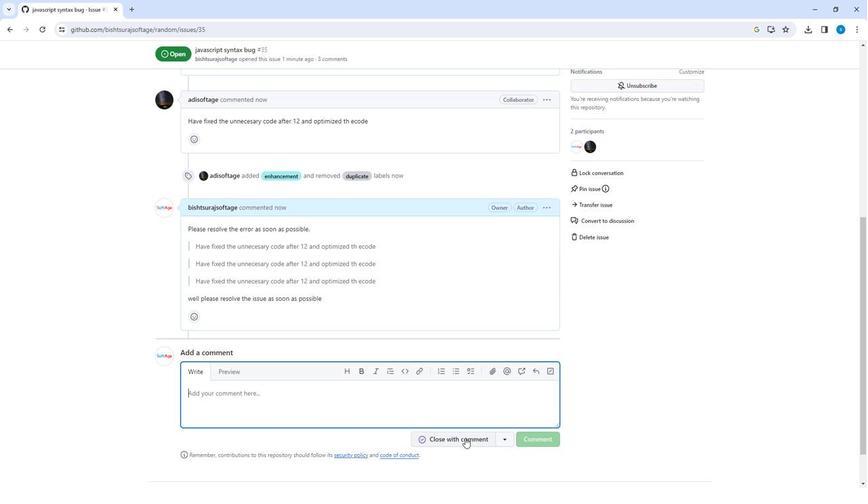 
Action: Mouse pressed left at (465, 438)
Screenshot: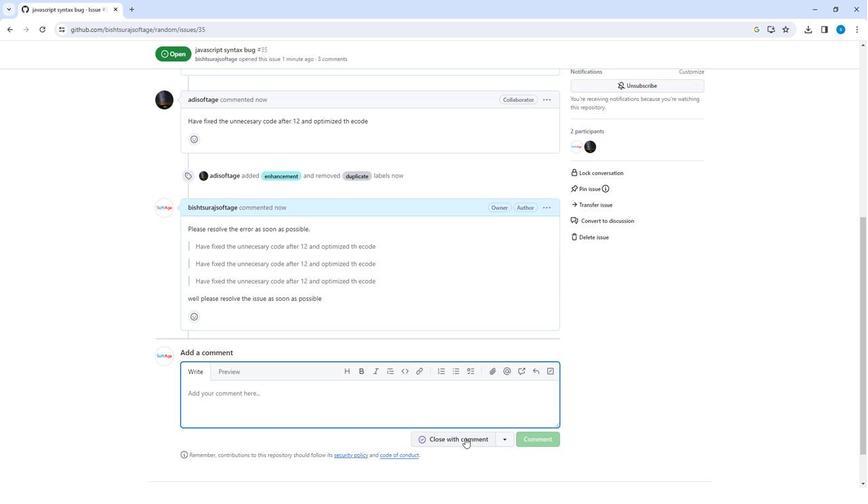 
Action: Mouse moved to (662, 362)
Screenshot: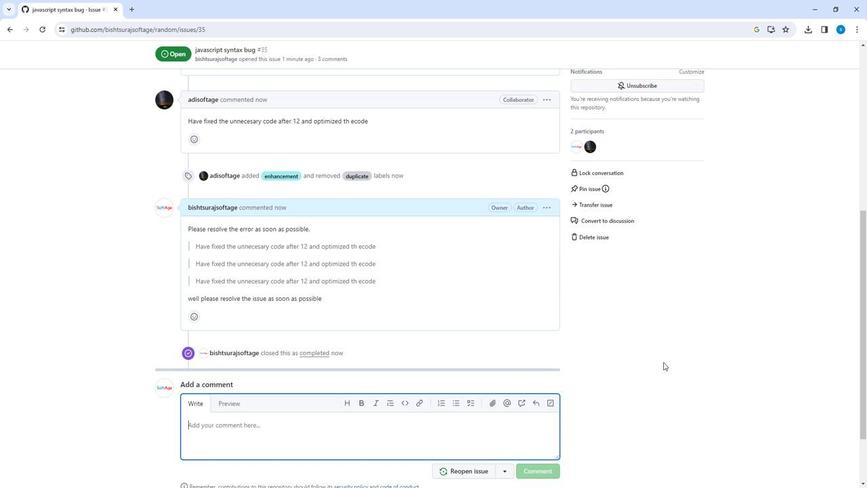 
Action: Mouse scrolled (662, 363) with delta (0, 0)
Screenshot: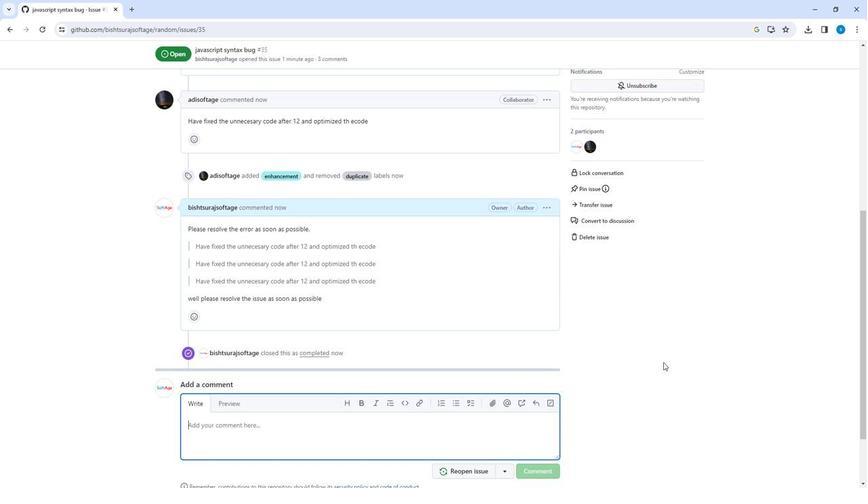 
Action: Mouse scrolled (662, 363) with delta (0, 0)
Screenshot: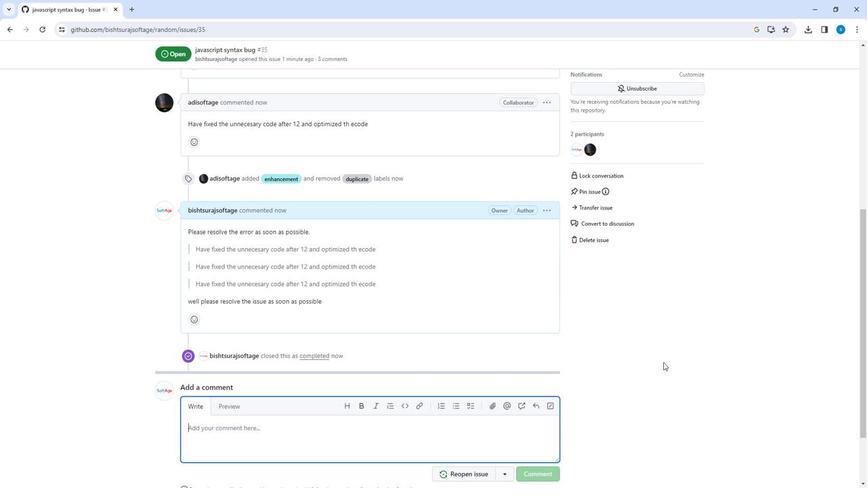 
Action: Mouse scrolled (662, 363) with delta (0, 0)
Screenshot: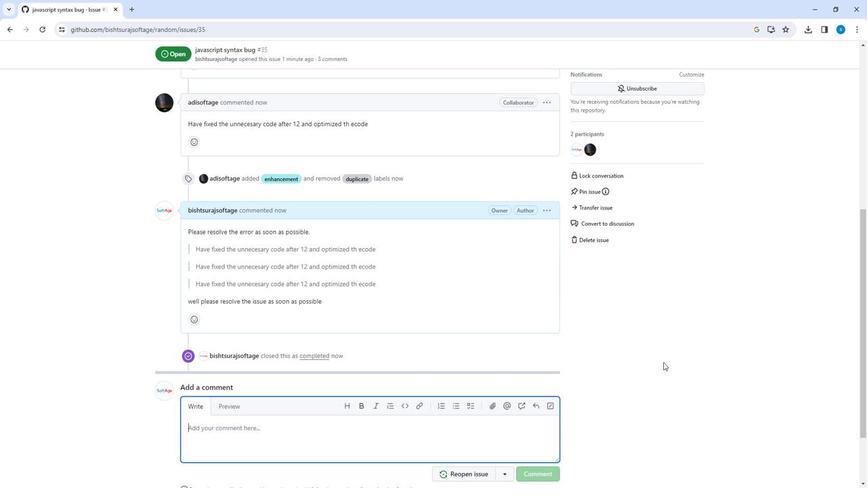 
Action: Mouse scrolled (662, 363) with delta (0, 0)
Screenshot: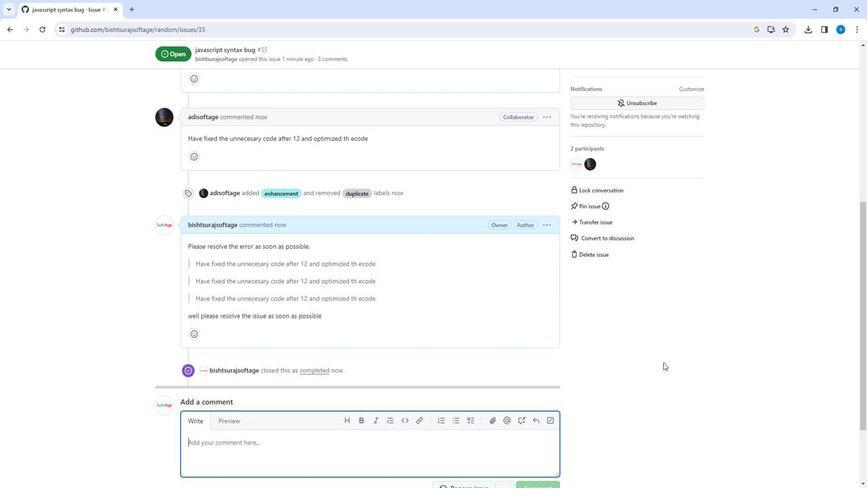 
Action: Mouse scrolled (662, 363) with delta (0, 0)
Screenshot: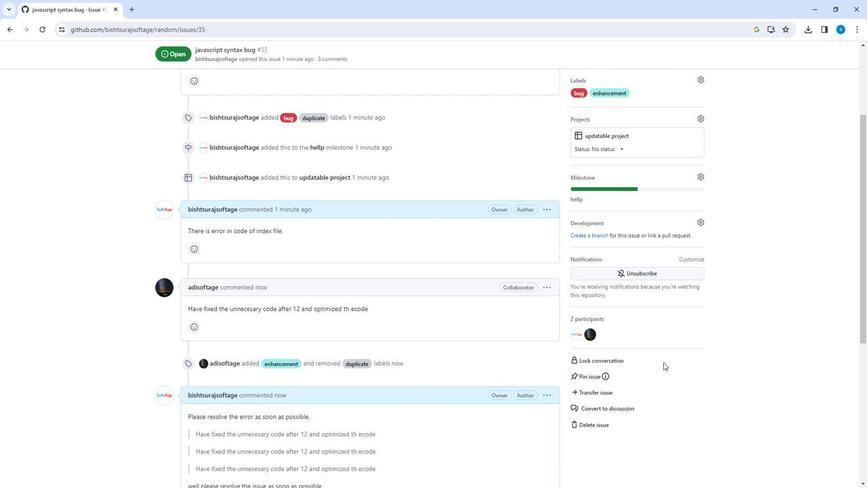 
Action: Mouse scrolled (662, 363) with delta (0, 0)
Screenshot: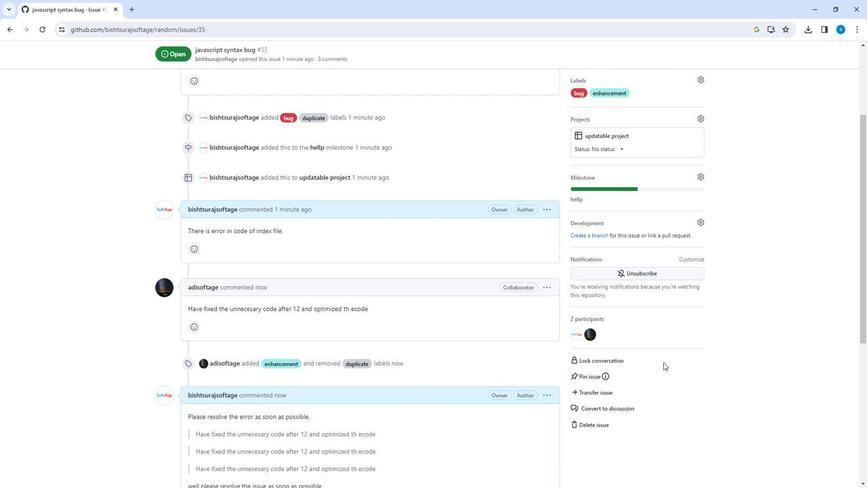 
Action: Mouse scrolled (662, 363) with delta (0, 0)
Screenshot: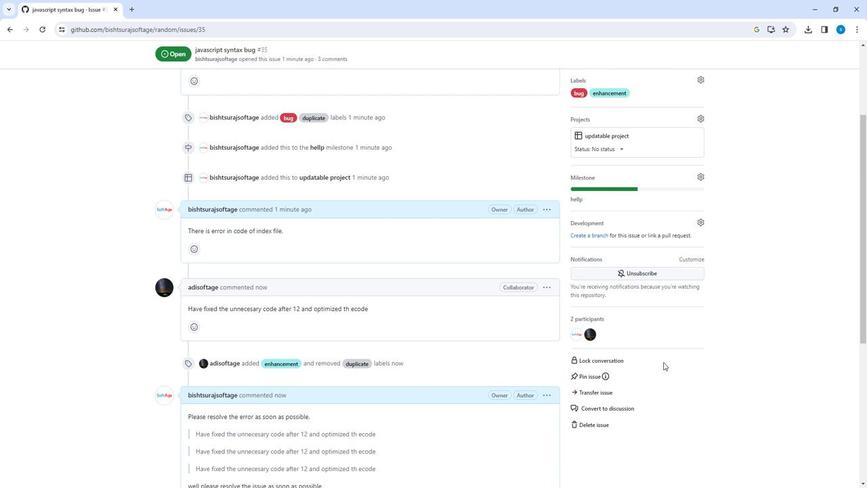 
Action: Mouse scrolled (662, 363) with delta (0, 0)
Screenshot: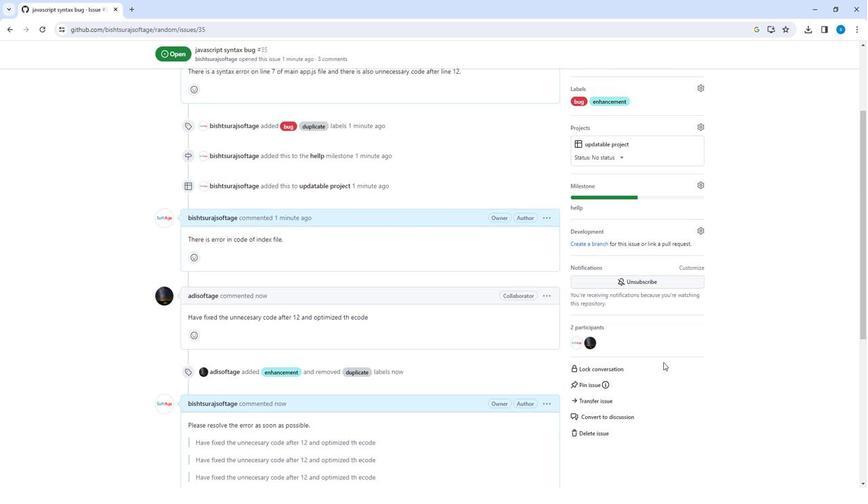 
Action: Mouse scrolled (662, 363) with delta (0, 0)
Screenshot: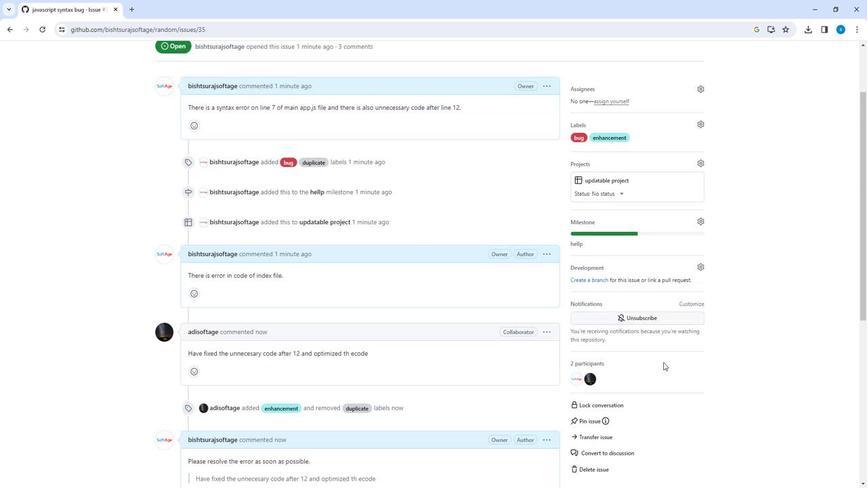 
